 Task: Create a rule from the Routing list, Task moved to a section -> Set Priority in the project TrainForge , set the section as Done clear the priority.
Action: Mouse moved to (89, 516)
Screenshot: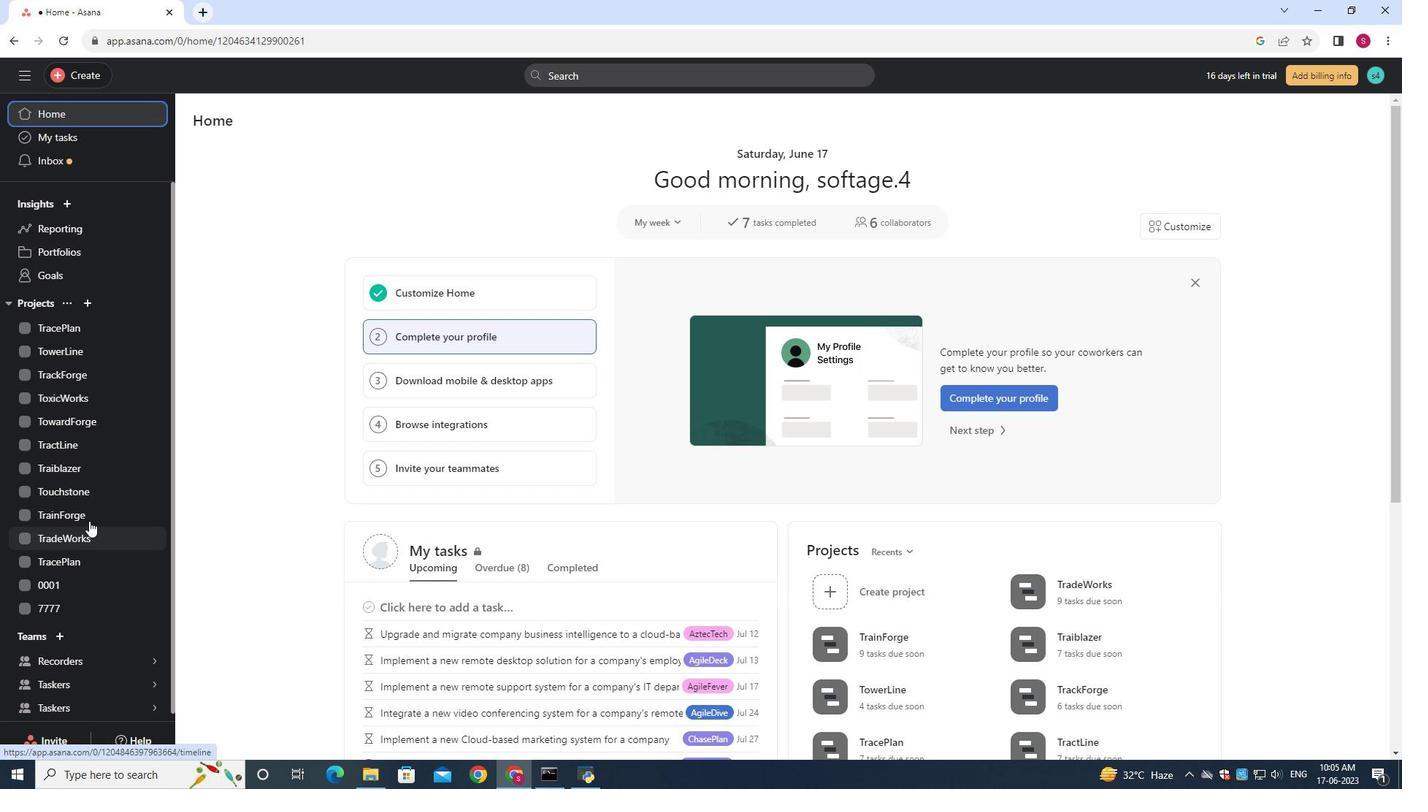 
Action: Mouse pressed left at (89, 516)
Screenshot: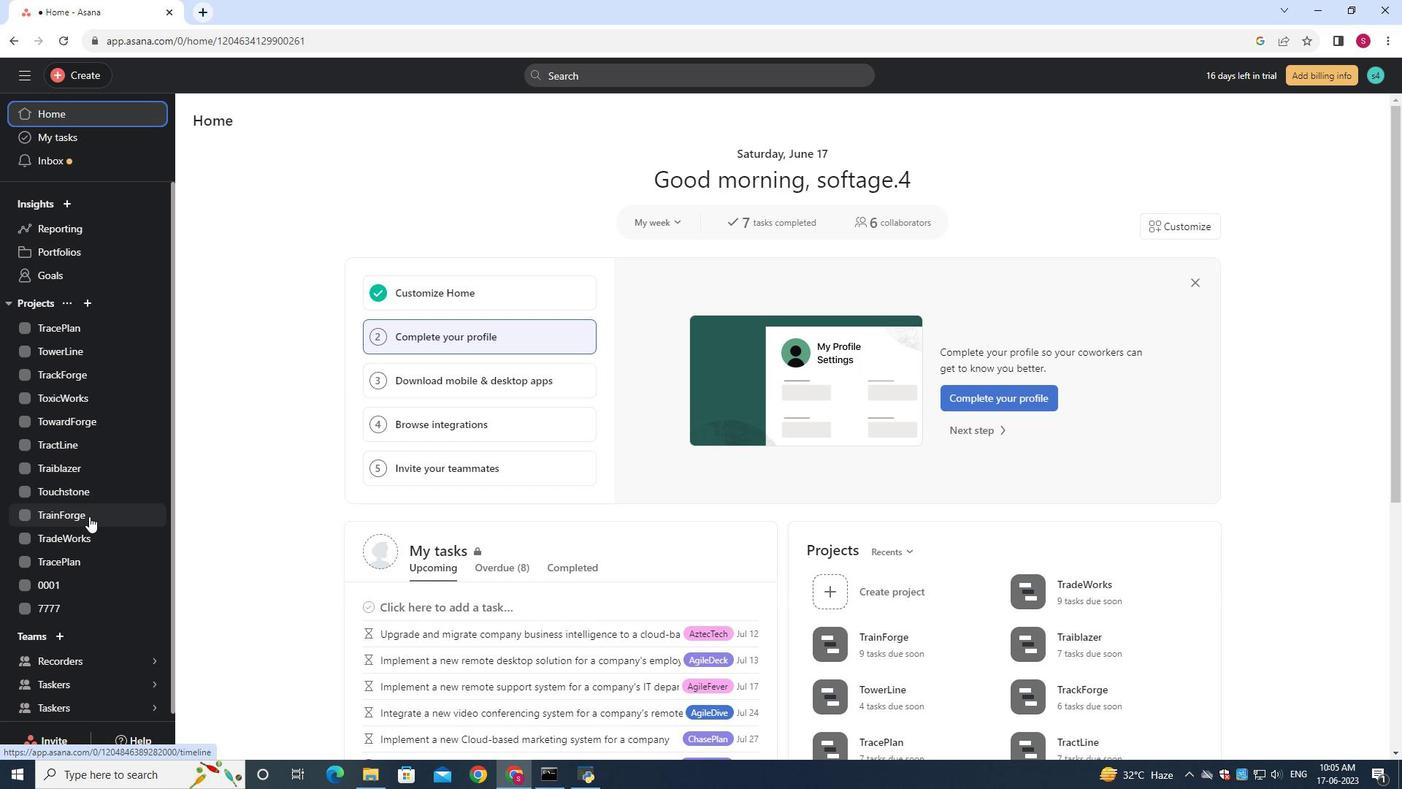 
Action: Mouse moved to (1340, 131)
Screenshot: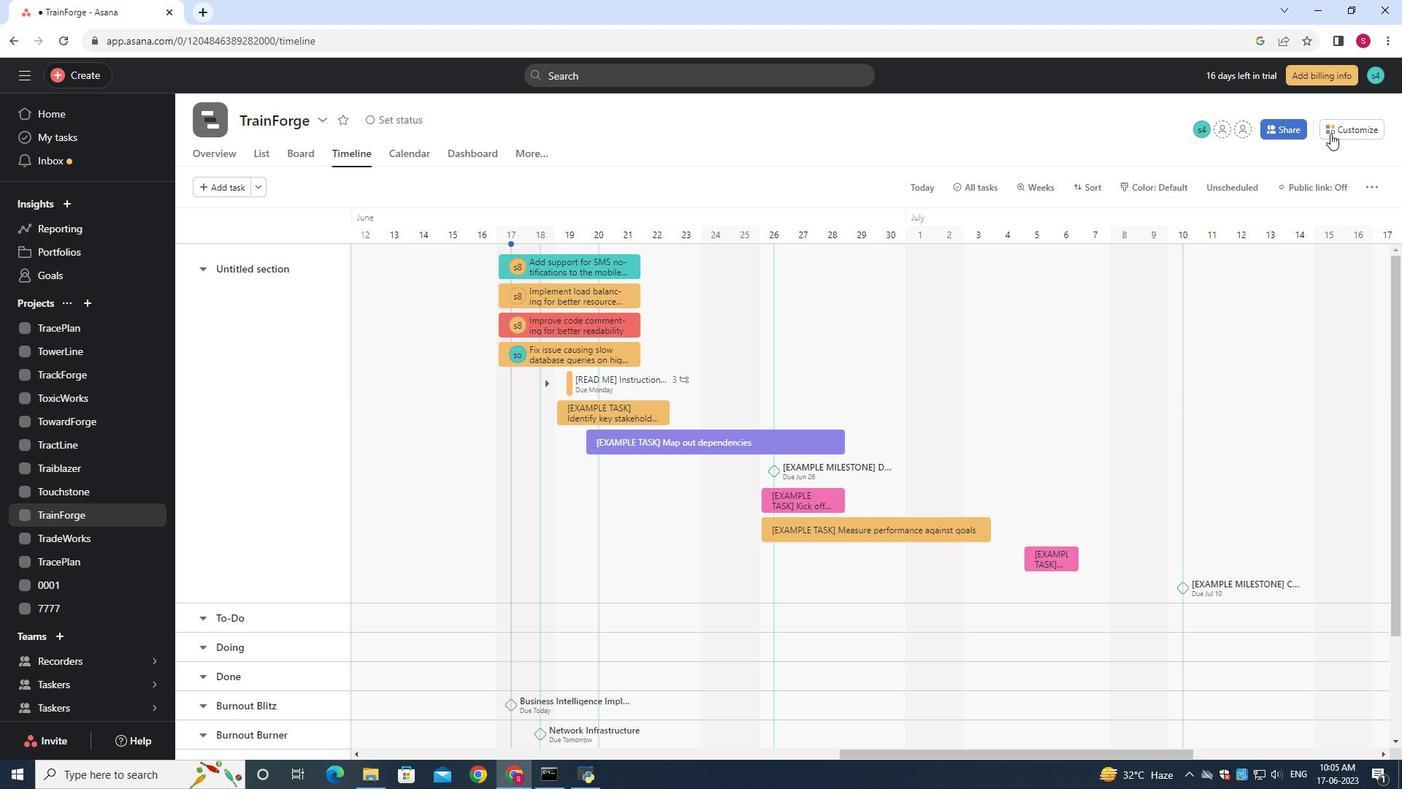 
Action: Mouse pressed left at (1340, 131)
Screenshot: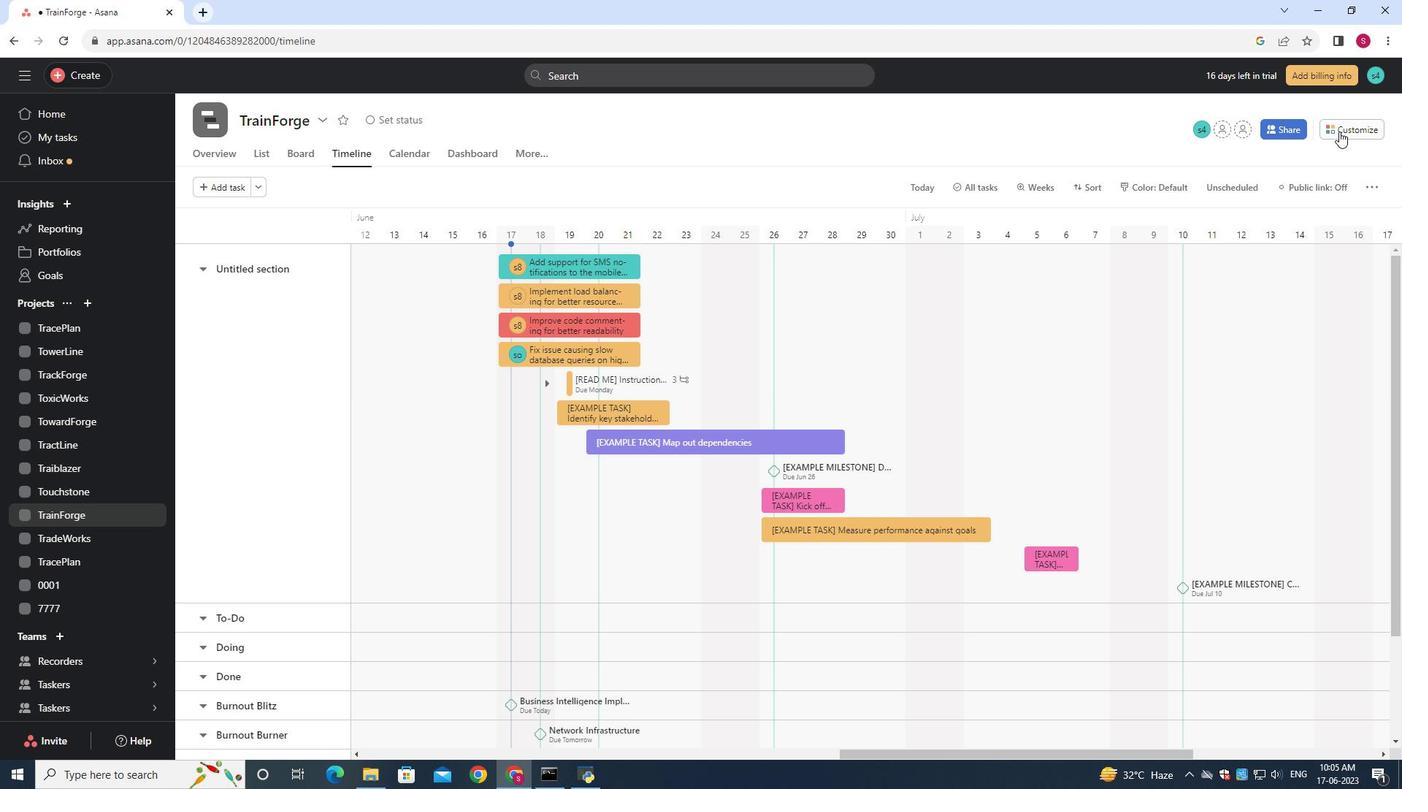 
Action: Mouse moved to (1082, 378)
Screenshot: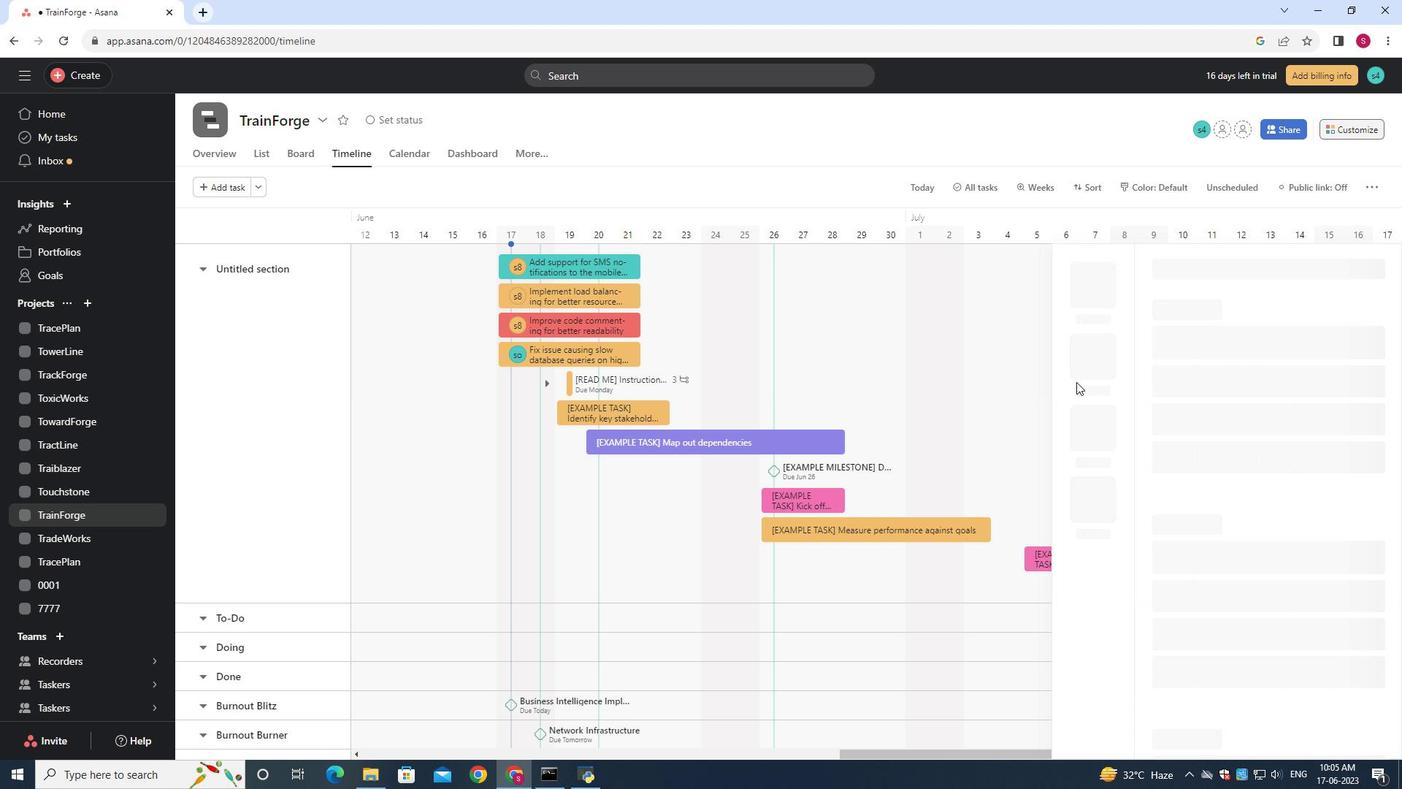 
Action: Mouse pressed left at (1082, 378)
Screenshot: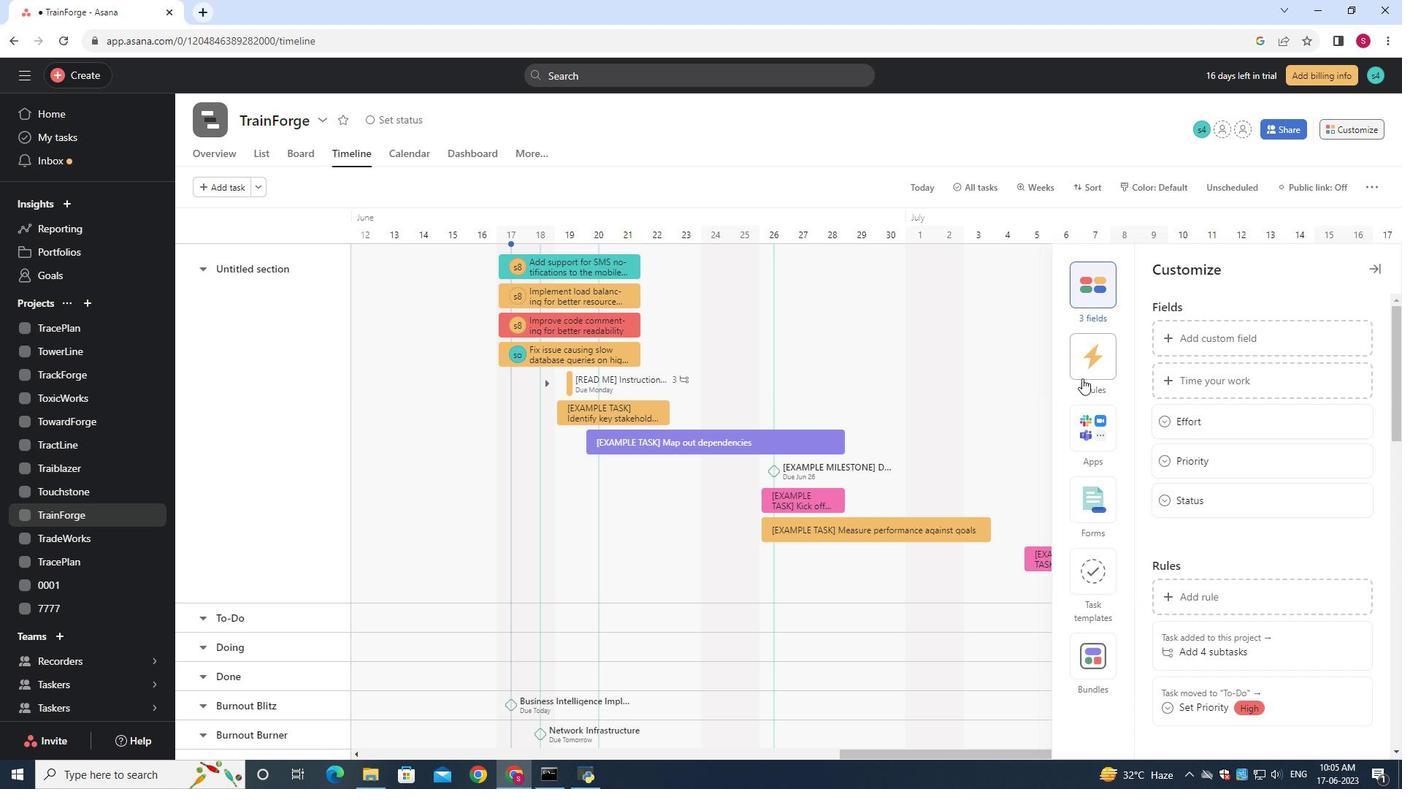 
Action: Mouse moved to (1212, 330)
Screenshot: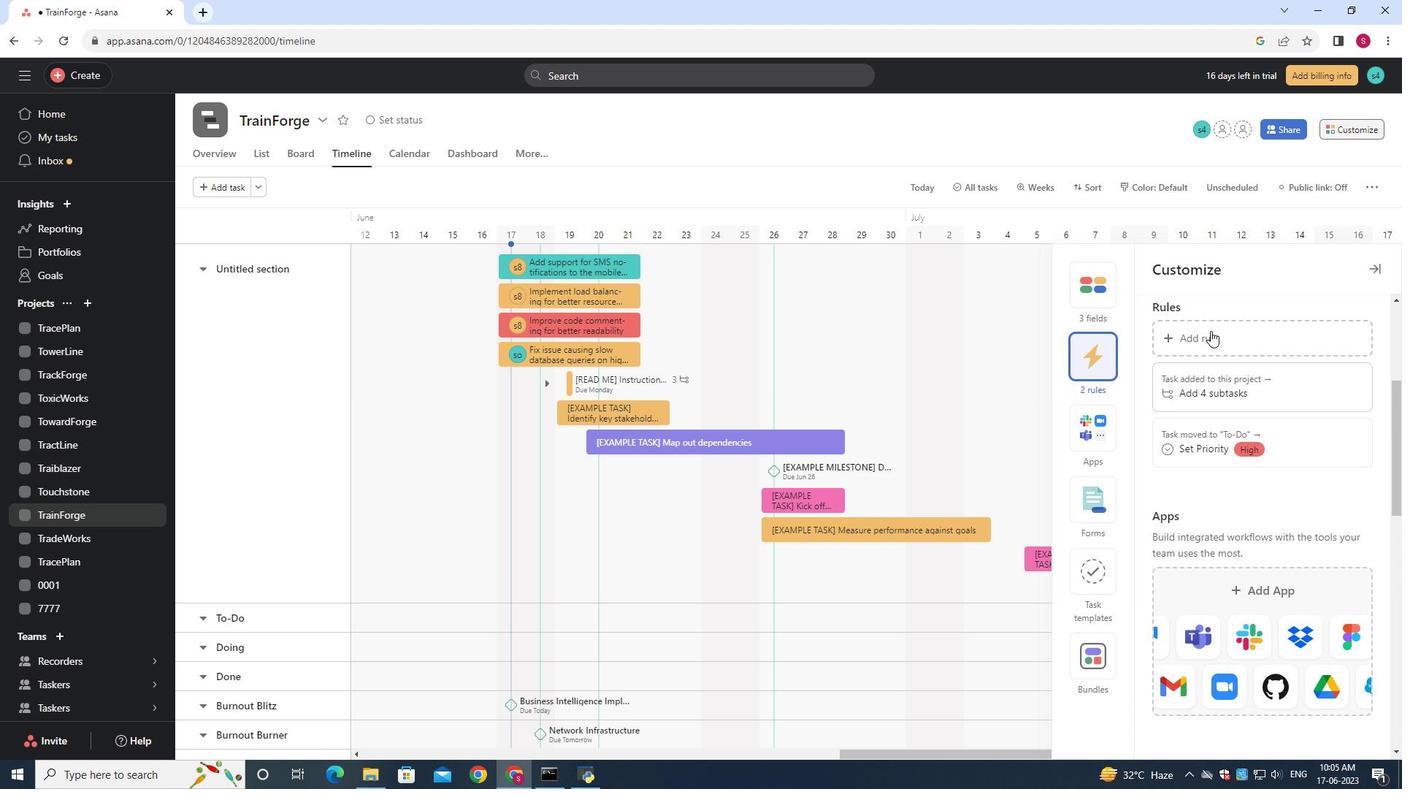 
Action: Mouse pressed left at (1212, 330)
Screenshot: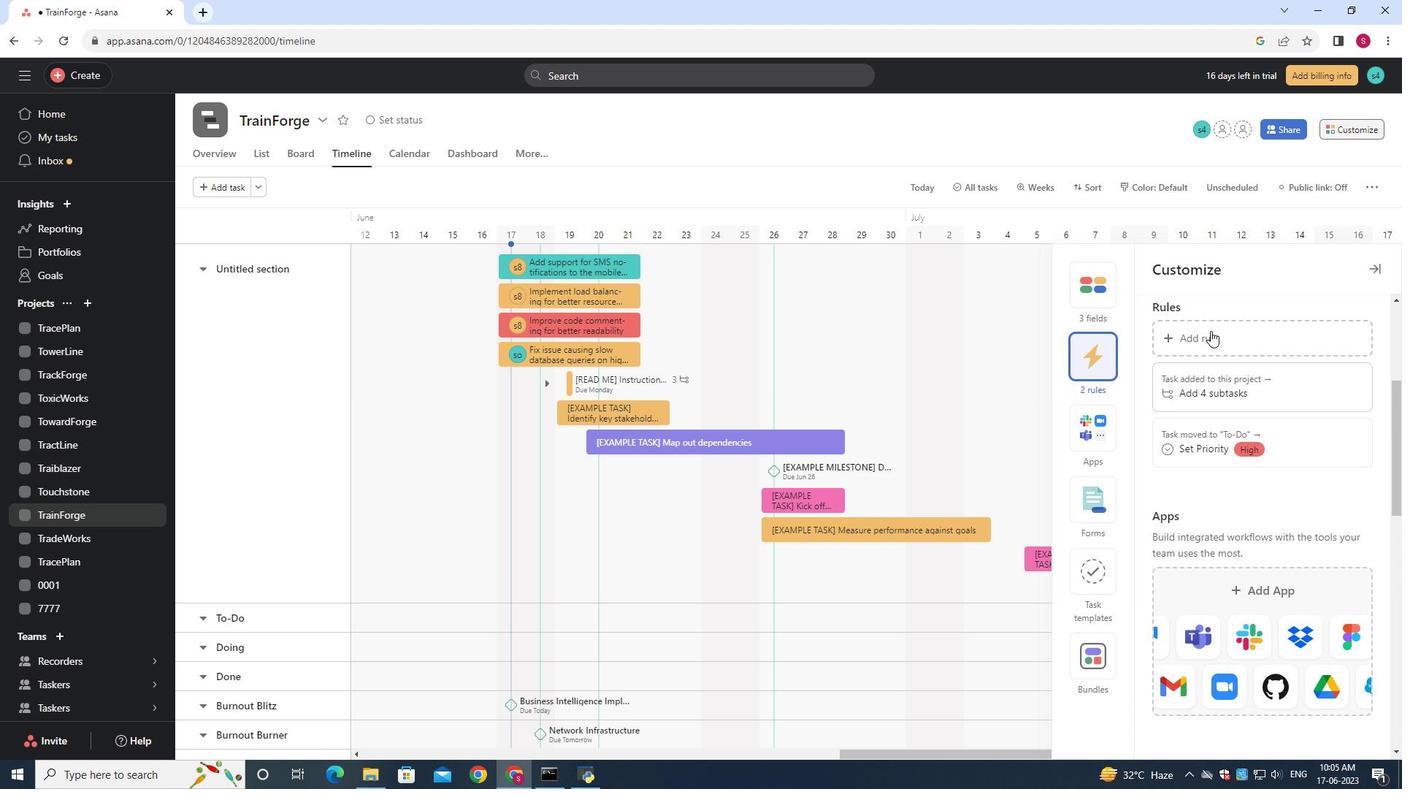 
Action: Mouse moved to (313, 207)
Screenshot: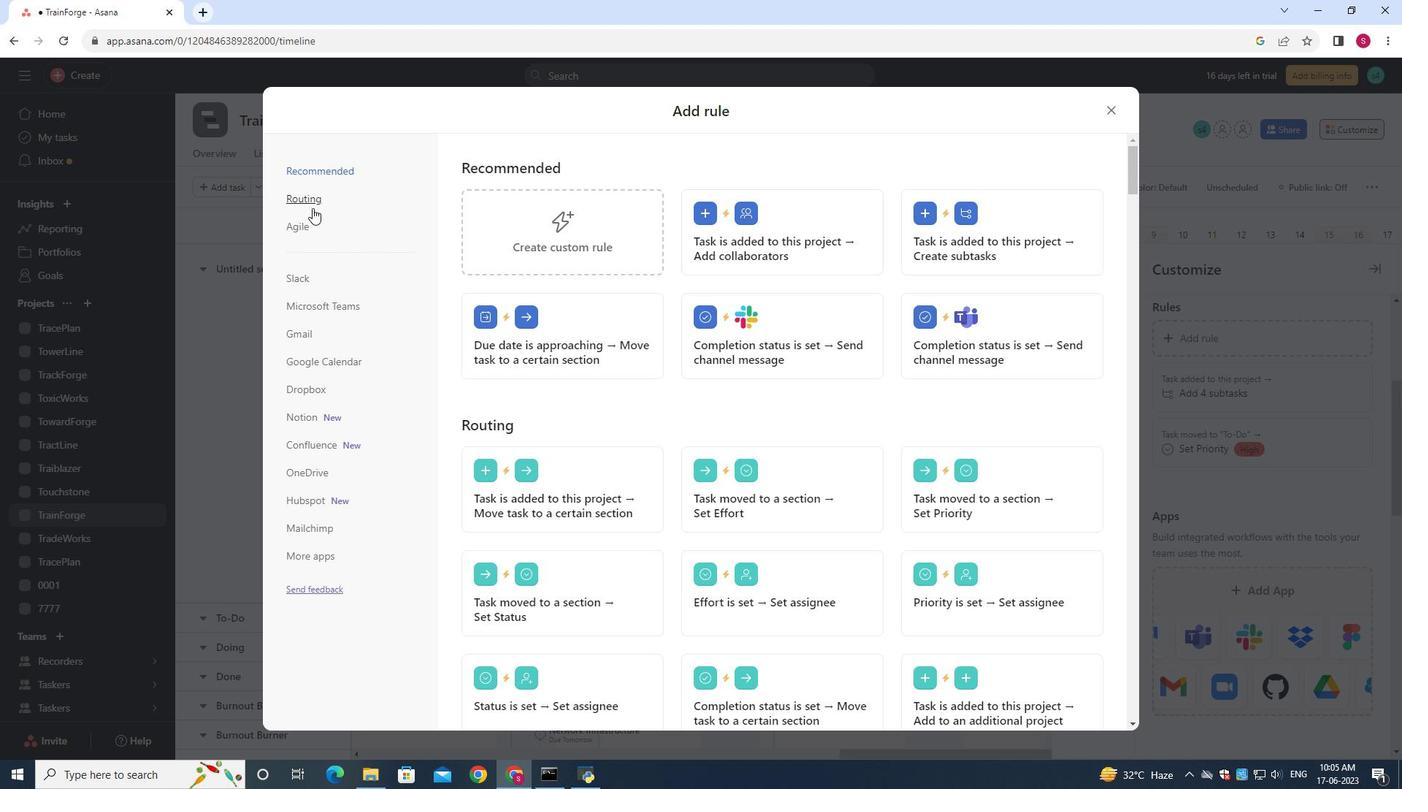 
Action: Mouse pressed left at (313, 207)
Screenshot: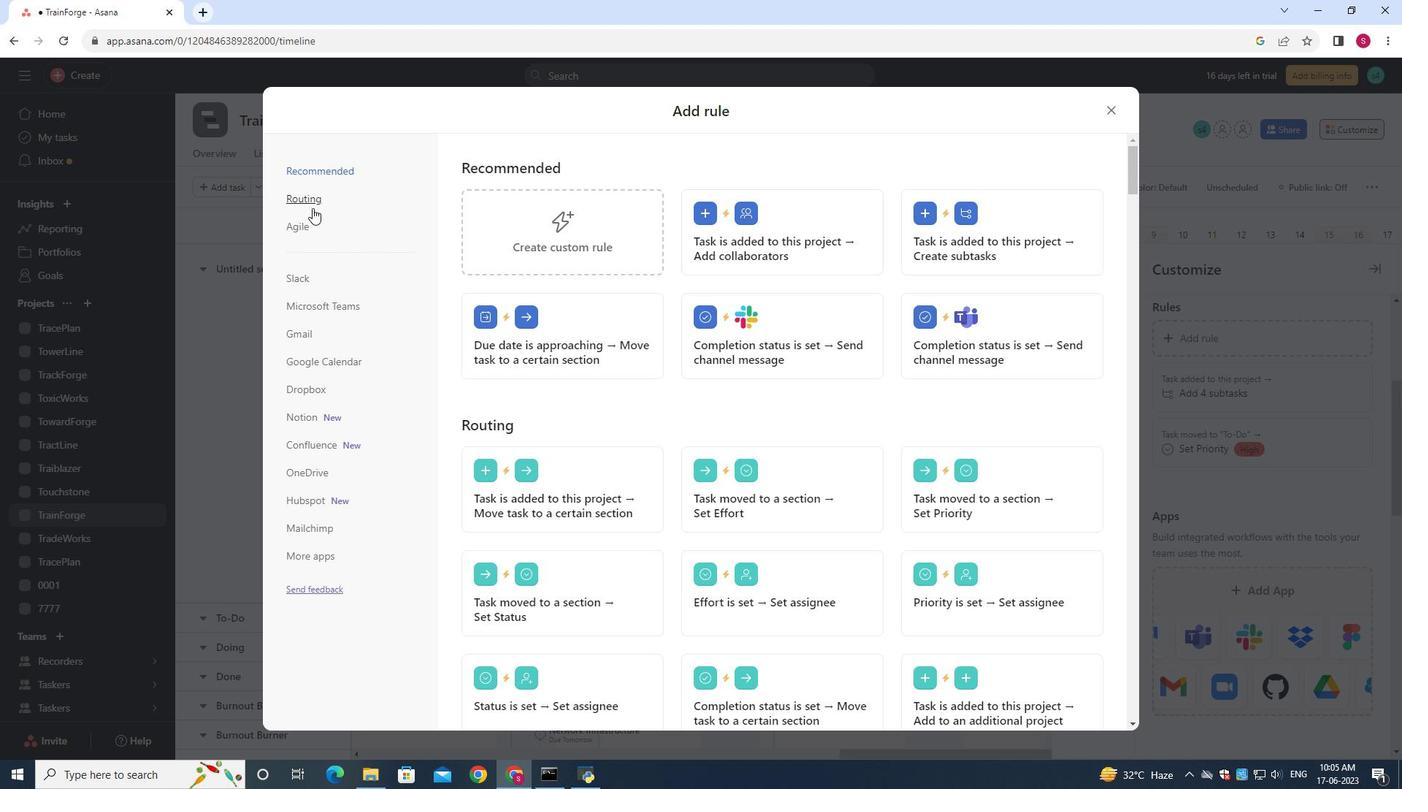 
Action: Mouse moved to (1000, 250)
Screenshot: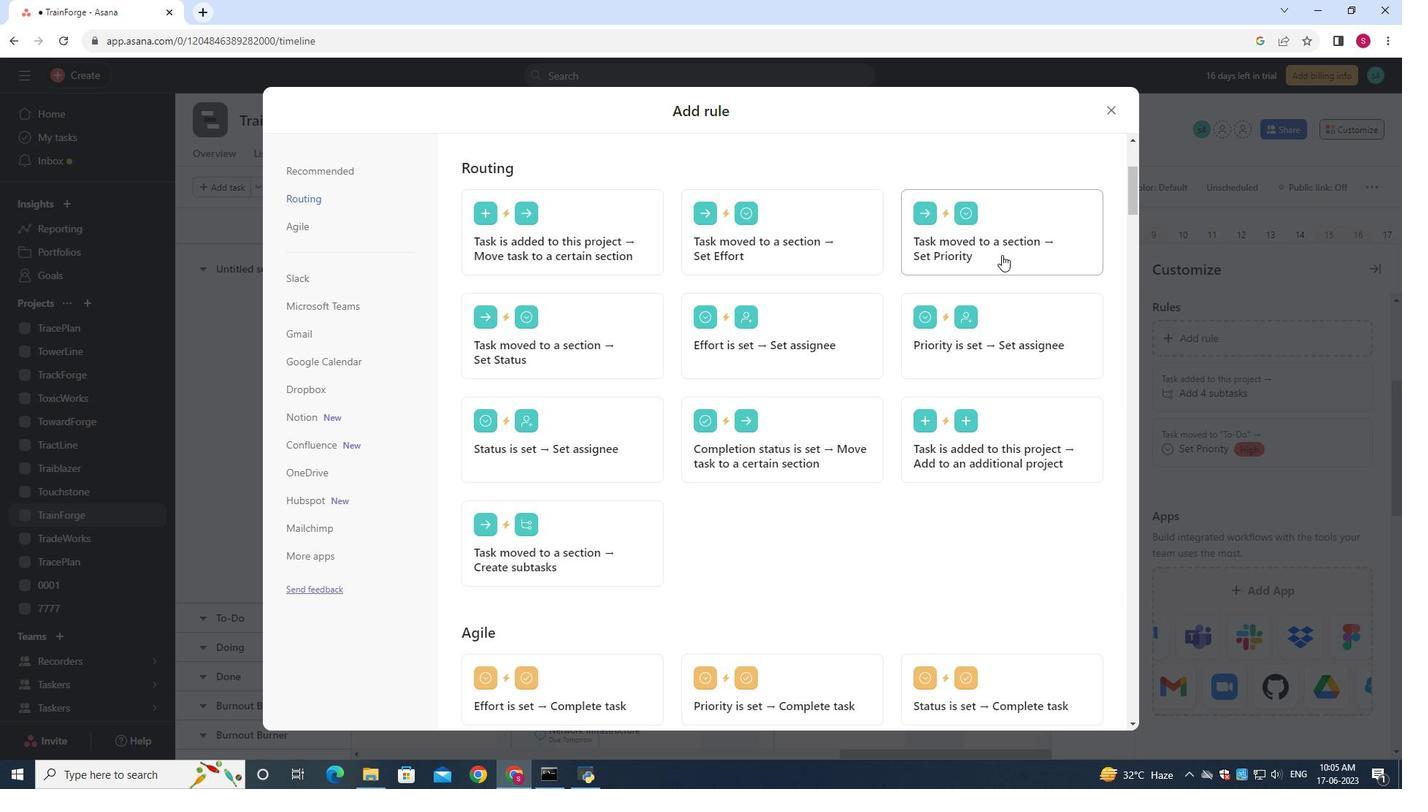 
Action: Mouse pressed left at (1000, 250)
Screenshot: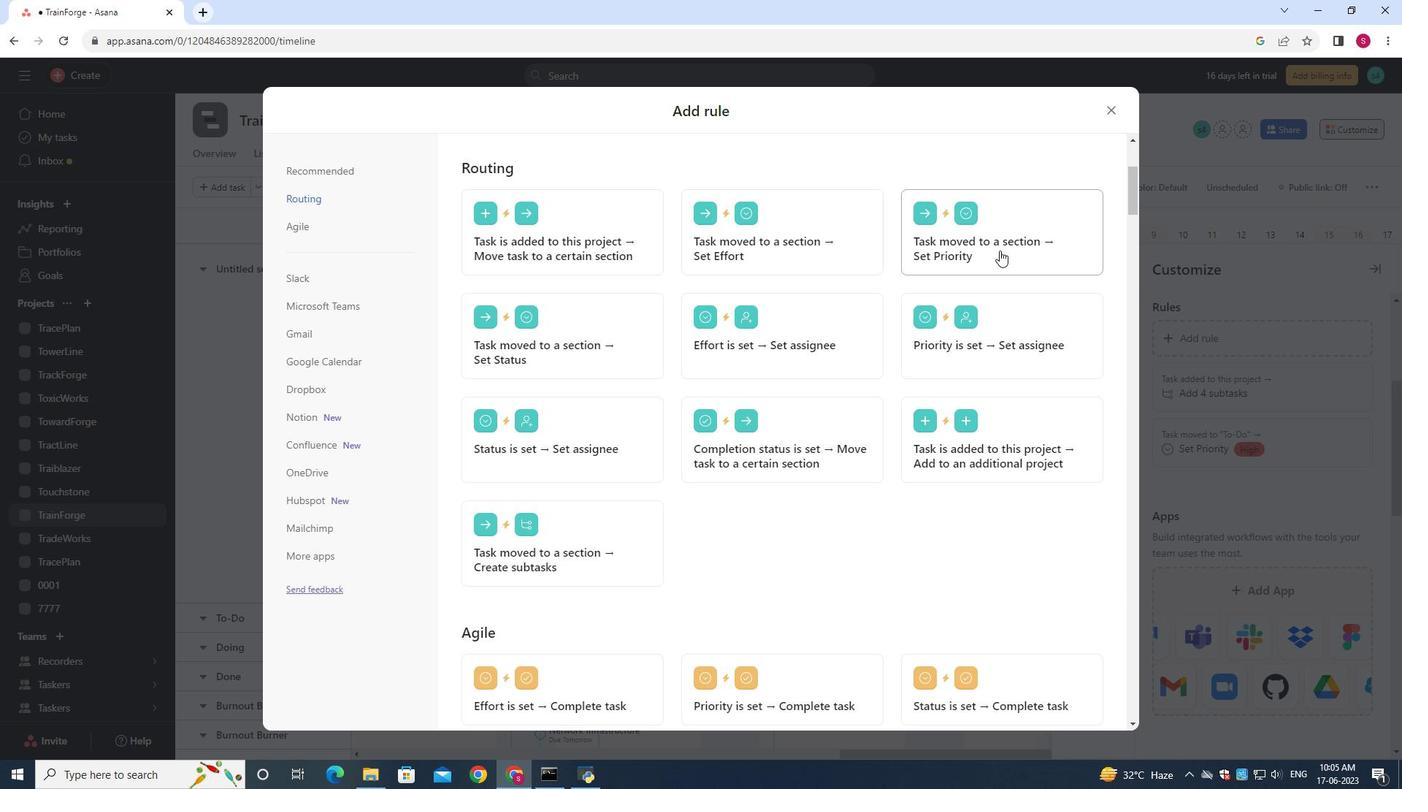 
Action: Mouse moved to (949, 257)
Screenshot: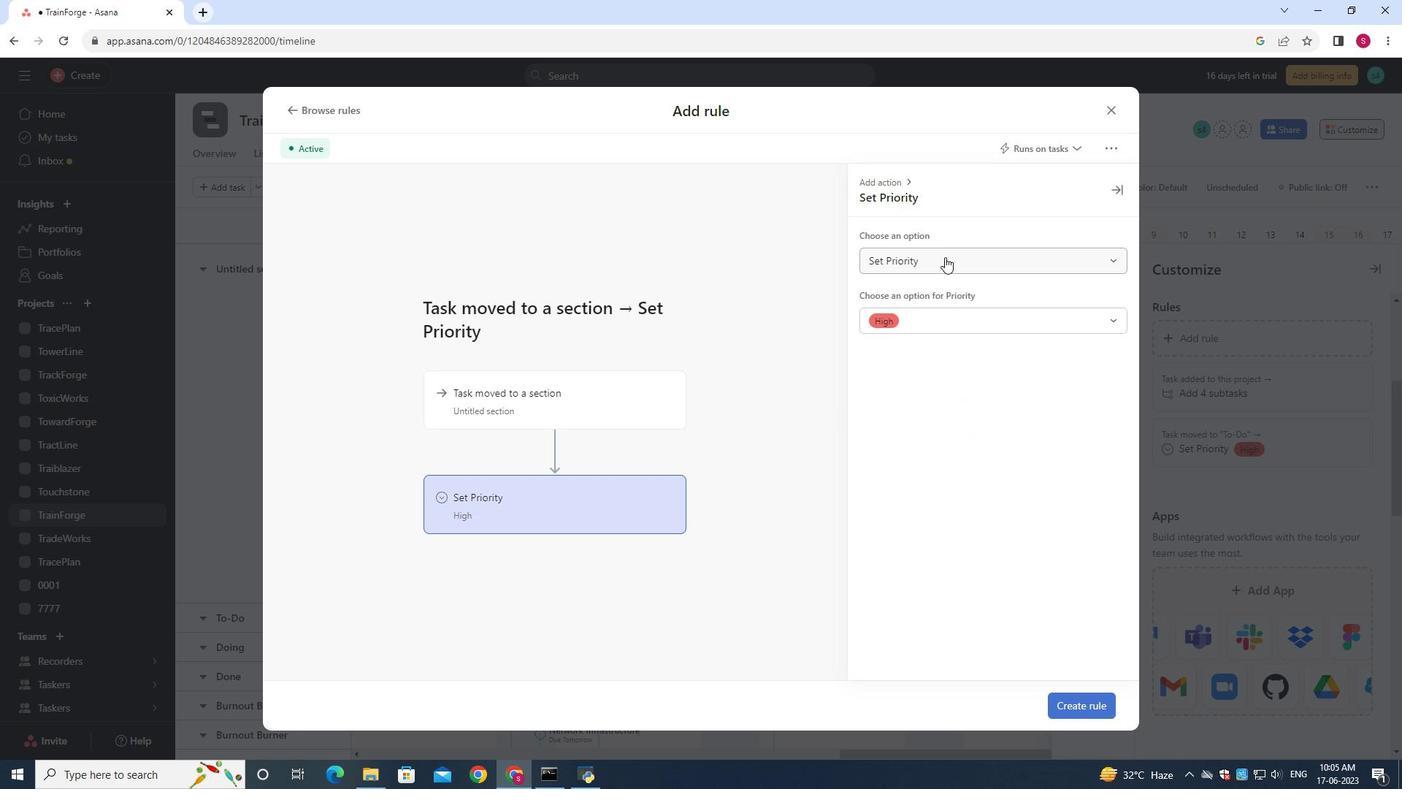 
Action: Mouse pressed left at (949, 257)
Screenshot: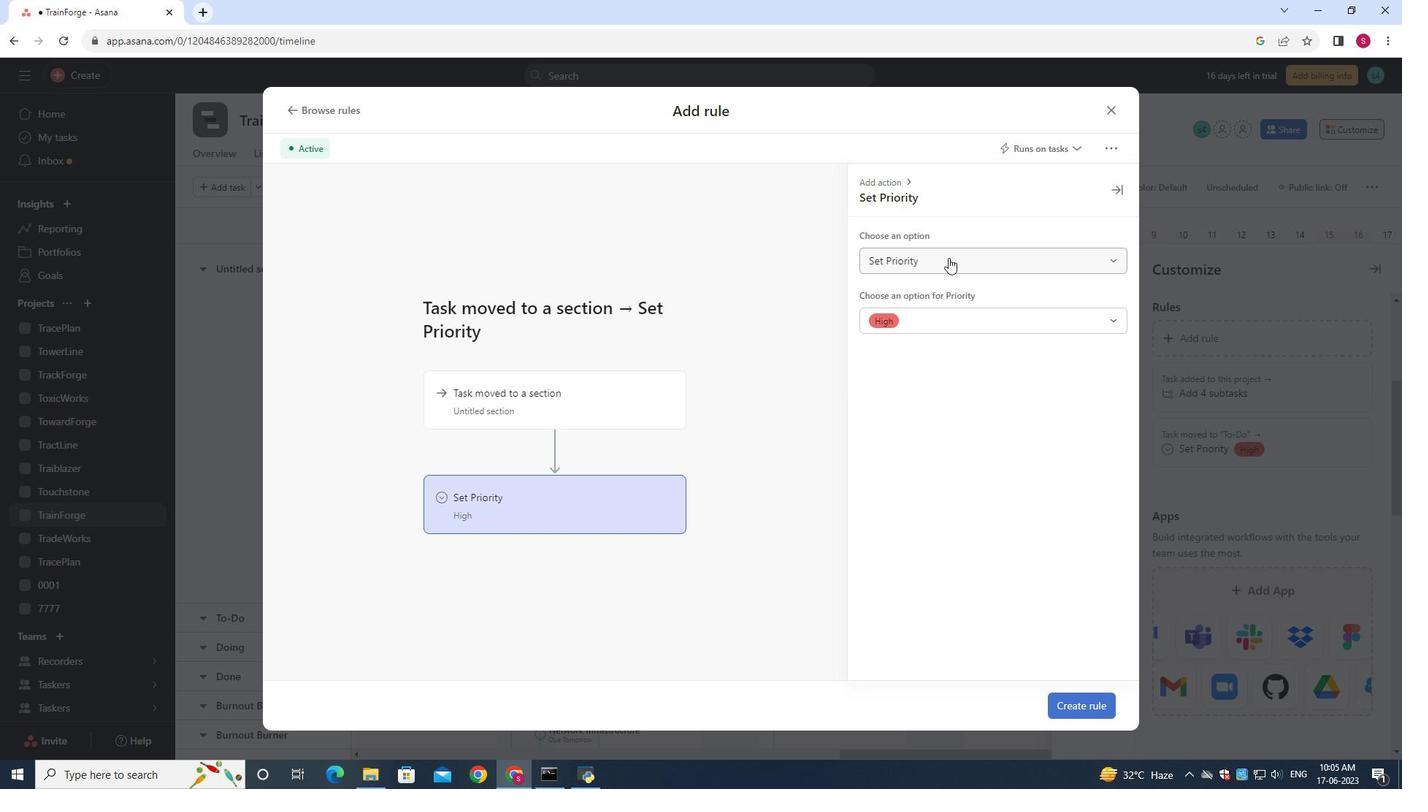 
Action: Mouse pressed left at (949, 257)
Screenshot: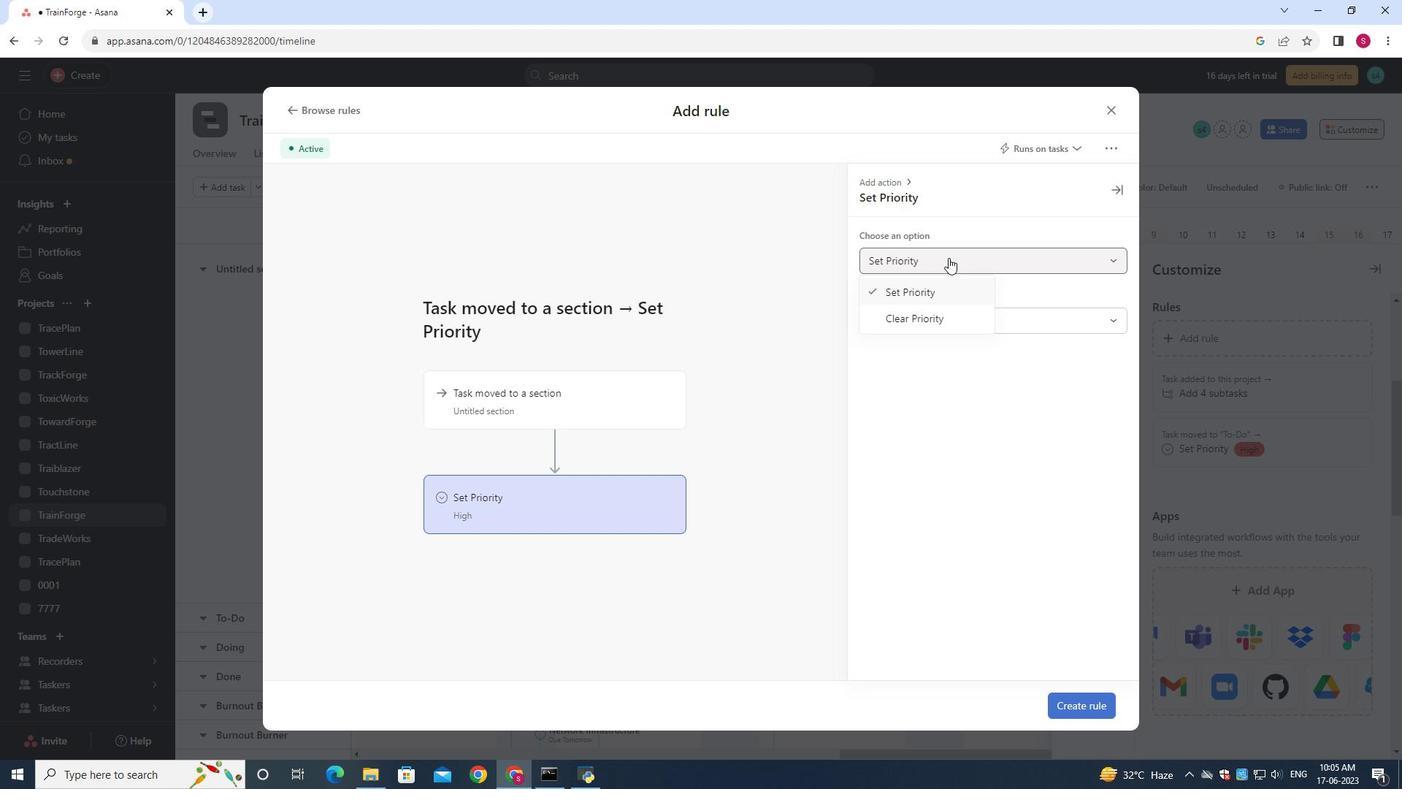 
Action: Mouse moved to (542, 414)
Screenshot: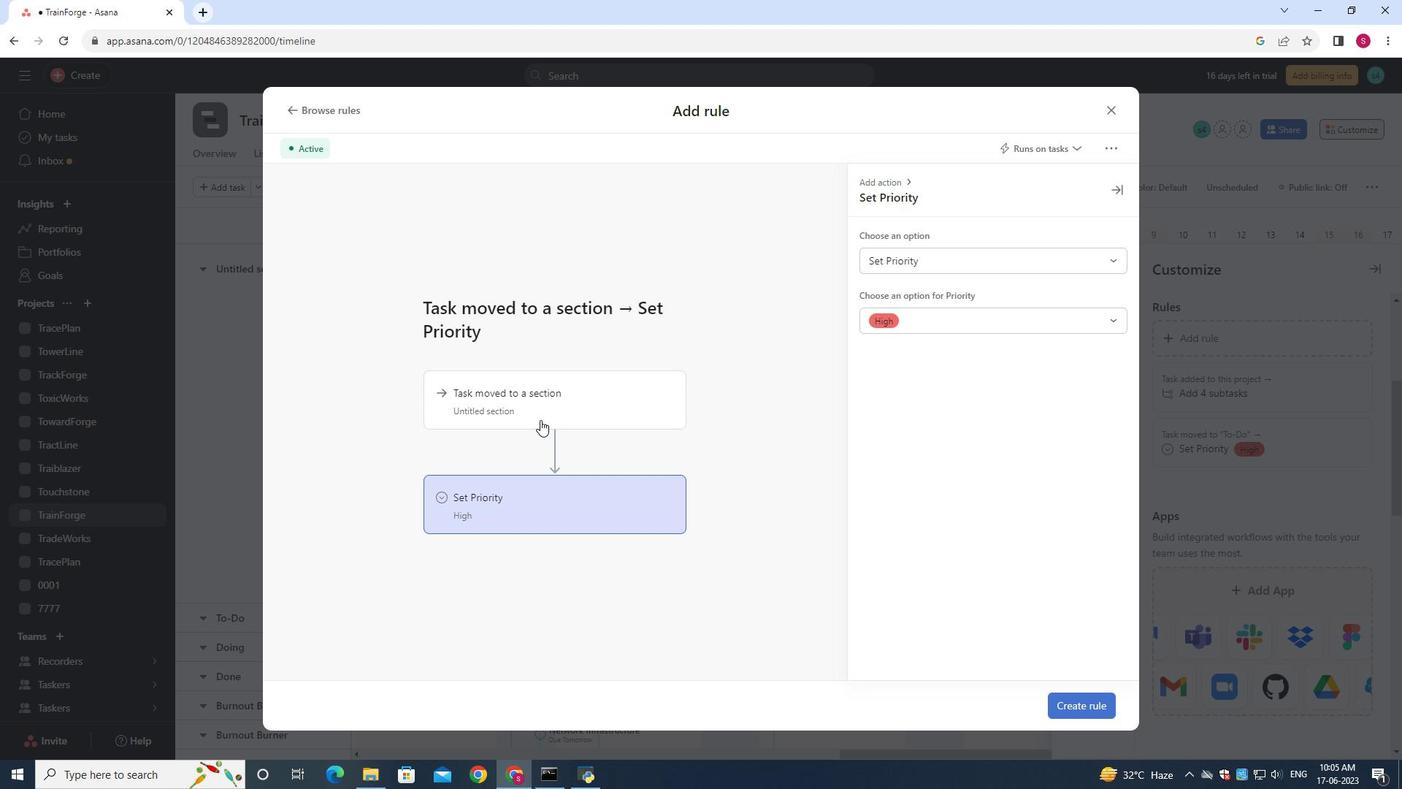 
Action: Mouse pressed left at (542, 414)
Screenshot: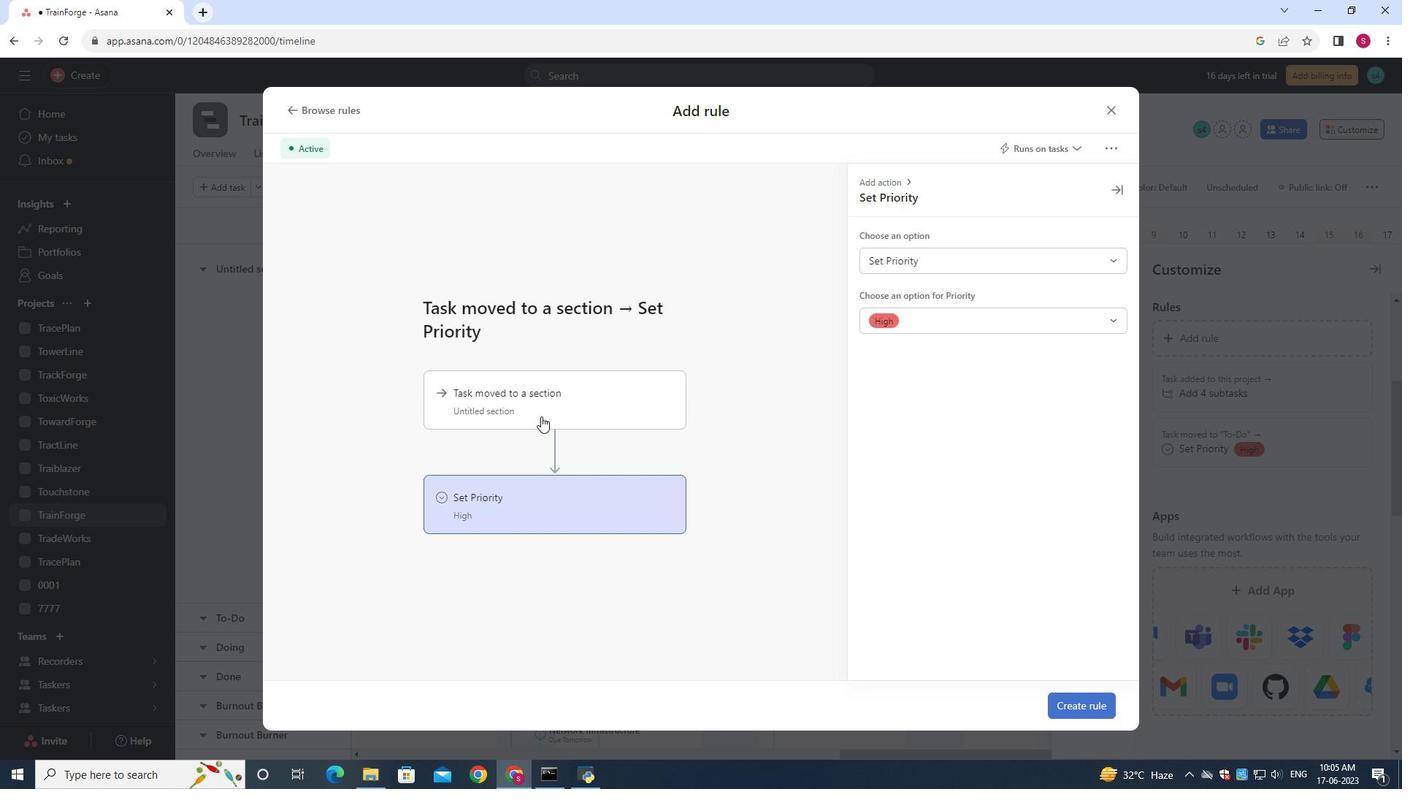 
Action: Mouse moved to (983, 259)
Screenshot: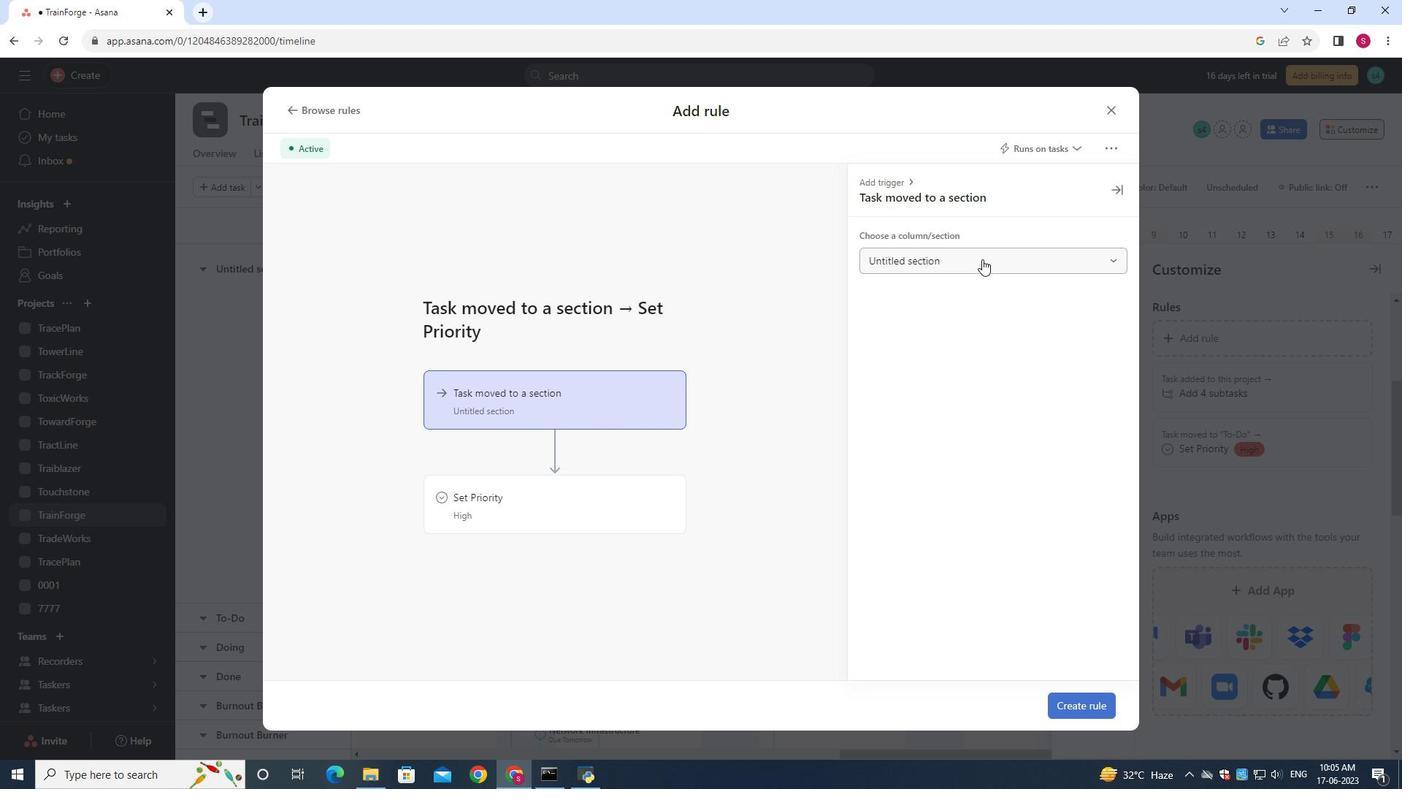 
Action: Mouse pressed left at (983, 259)
Screenshot: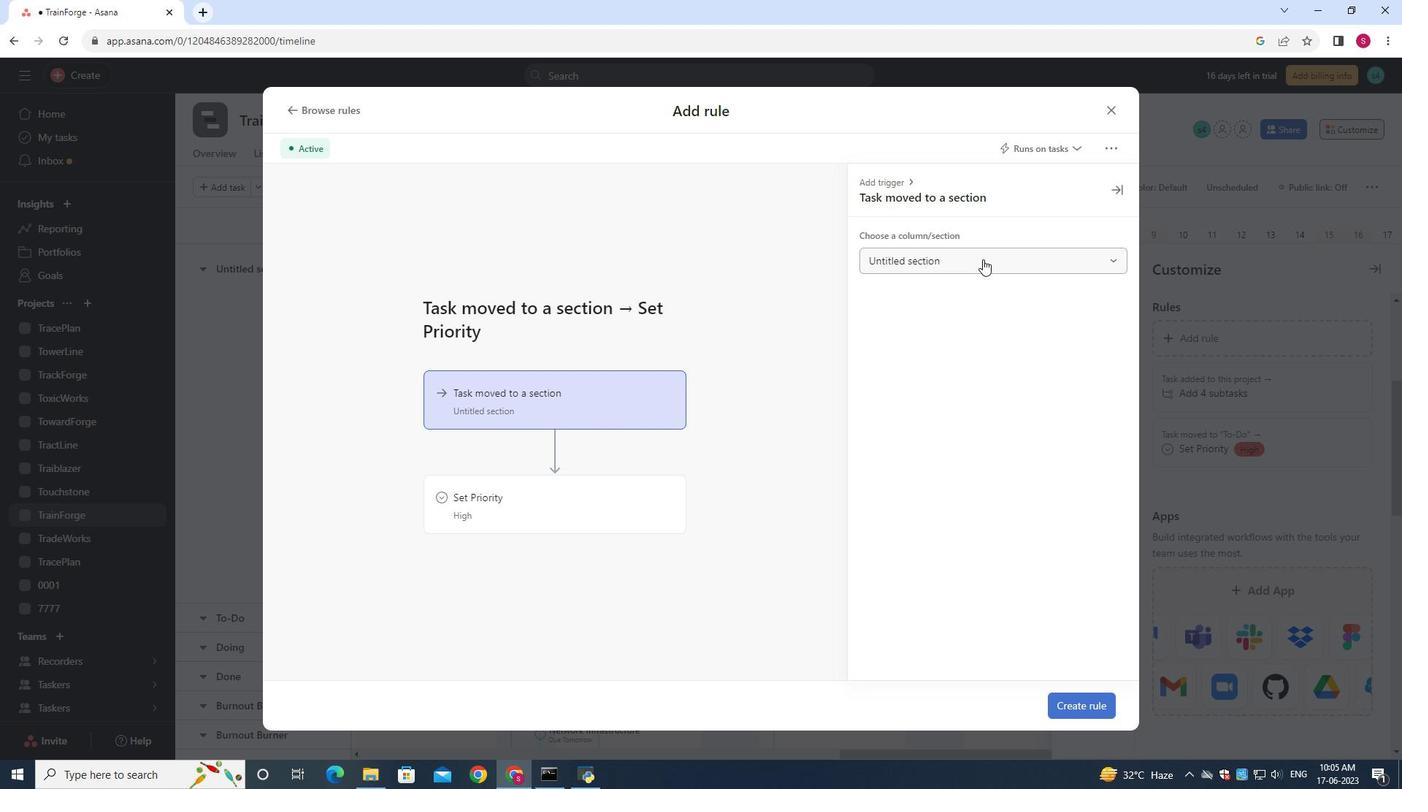 
Action: Mouse moved to (920, 370)
Screenshot: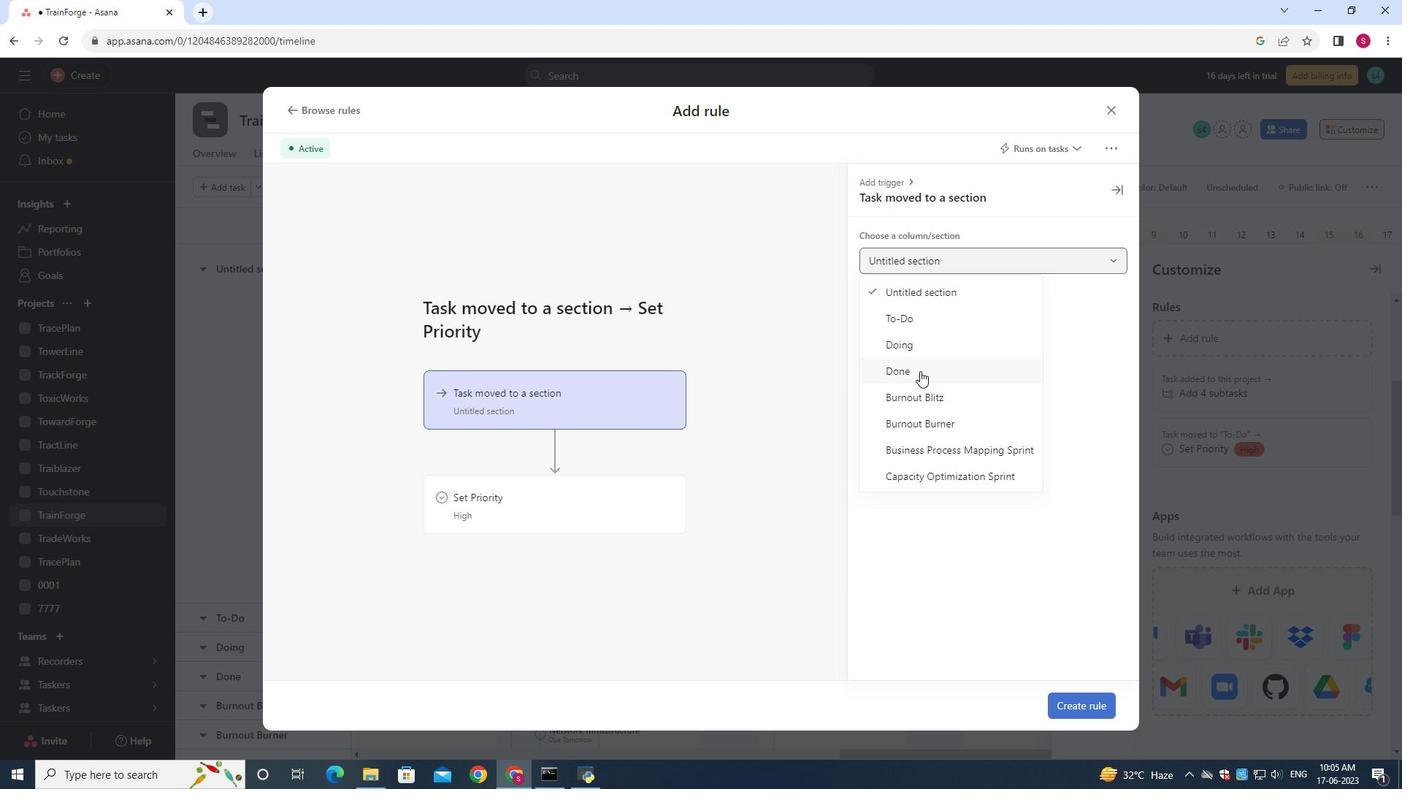 
Action: Mouse pressed left at (920, 370)
Screenshot: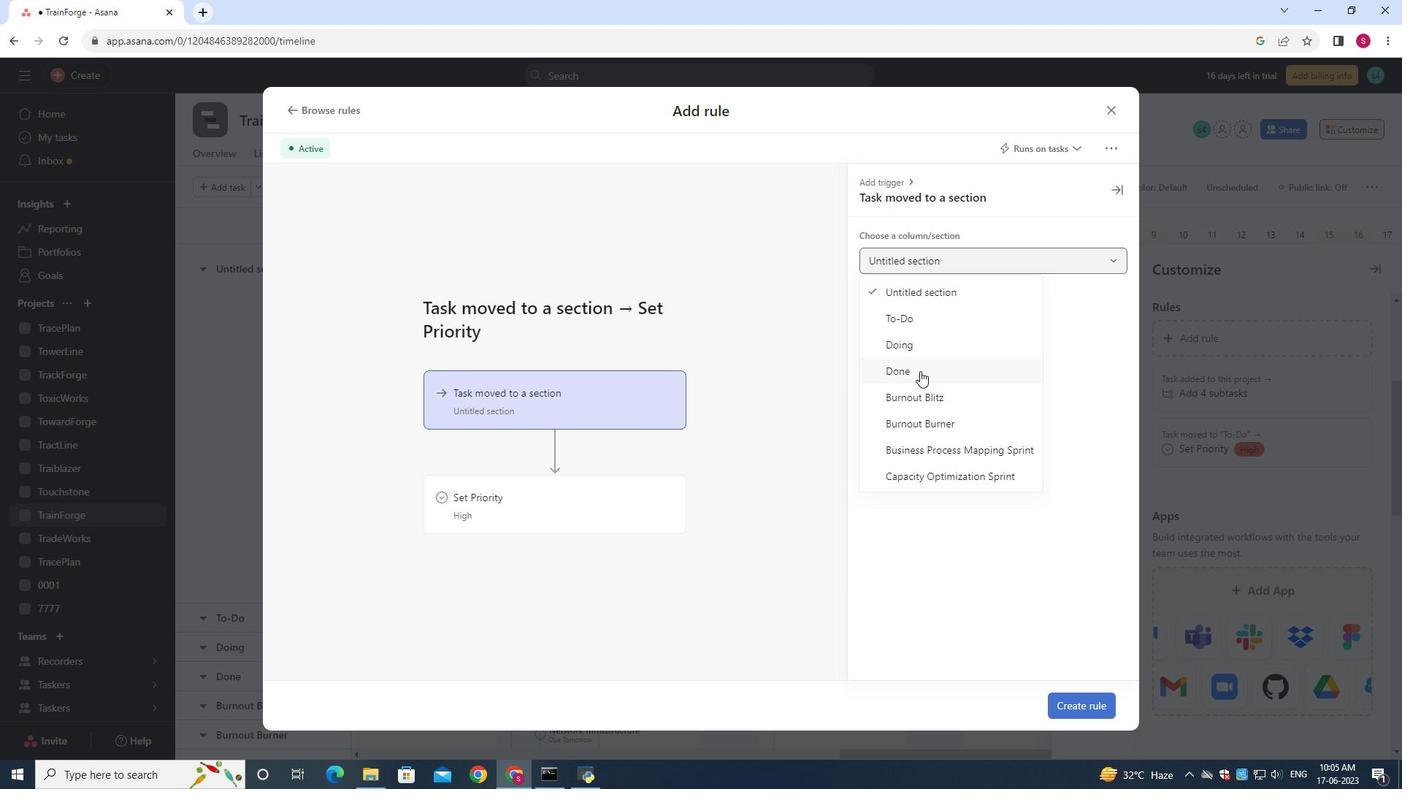 
Action: Mouse moved to (535, 499)
Screenshot: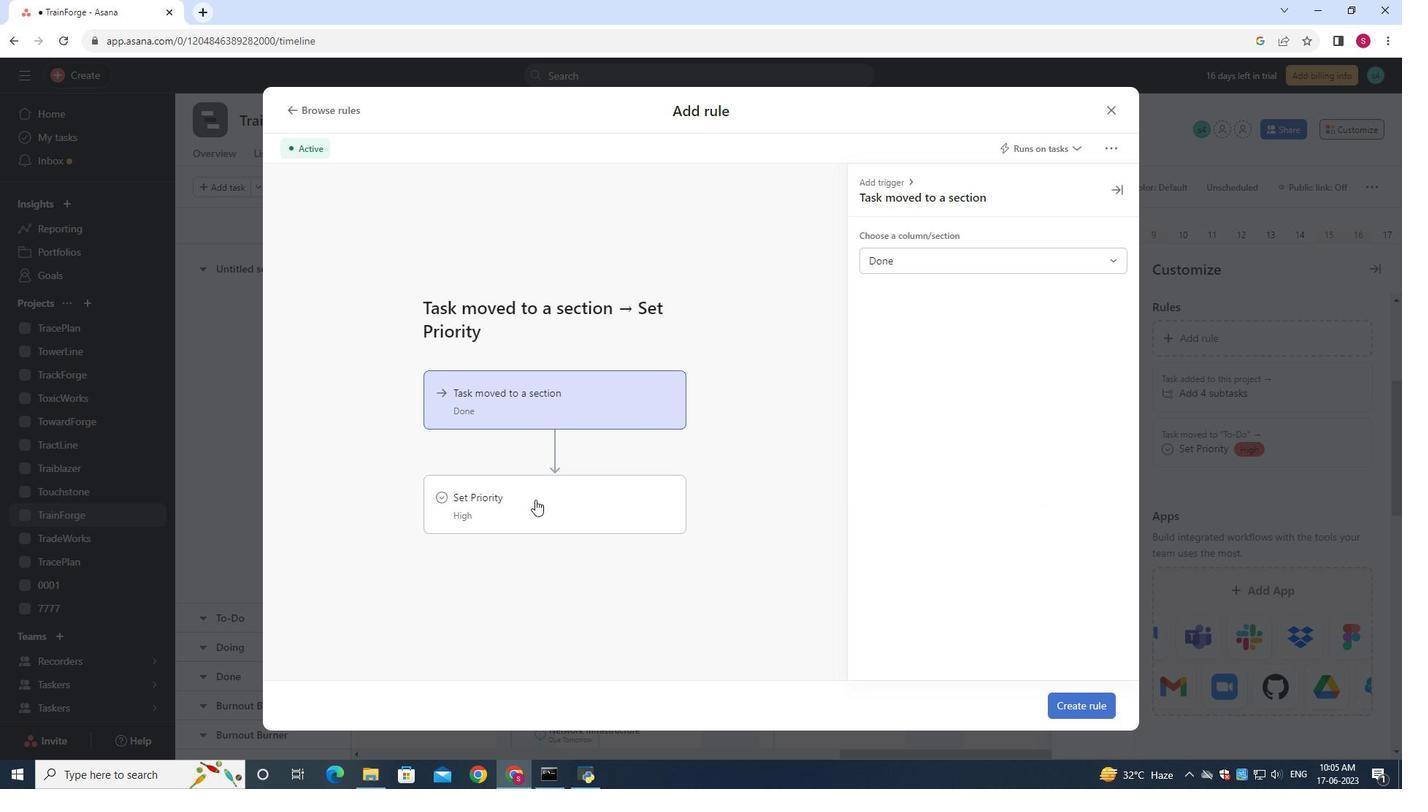 
Action: Mouse pressed left at (535, 499)
Screenshot: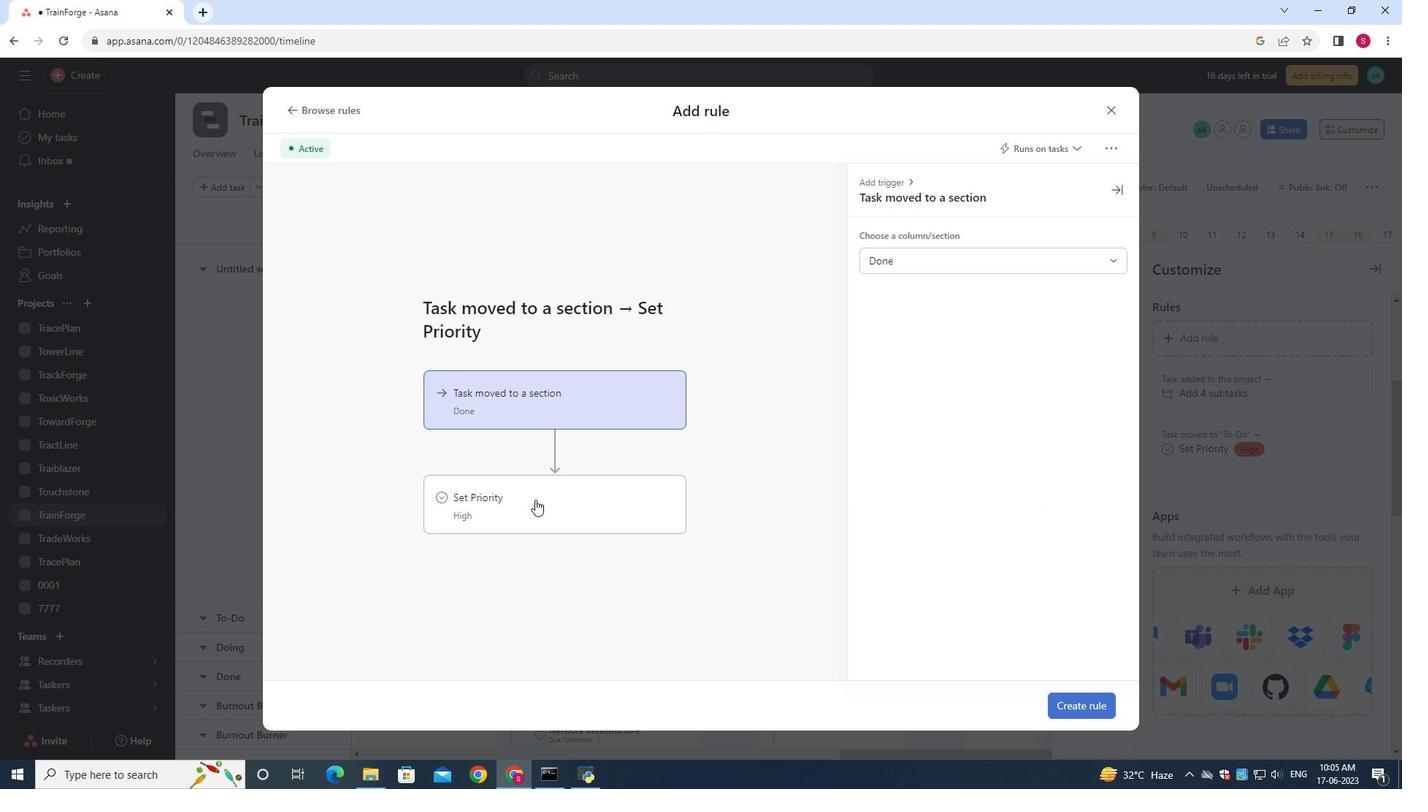 
Action: Mouse moved to (552, 404)
Screenshot: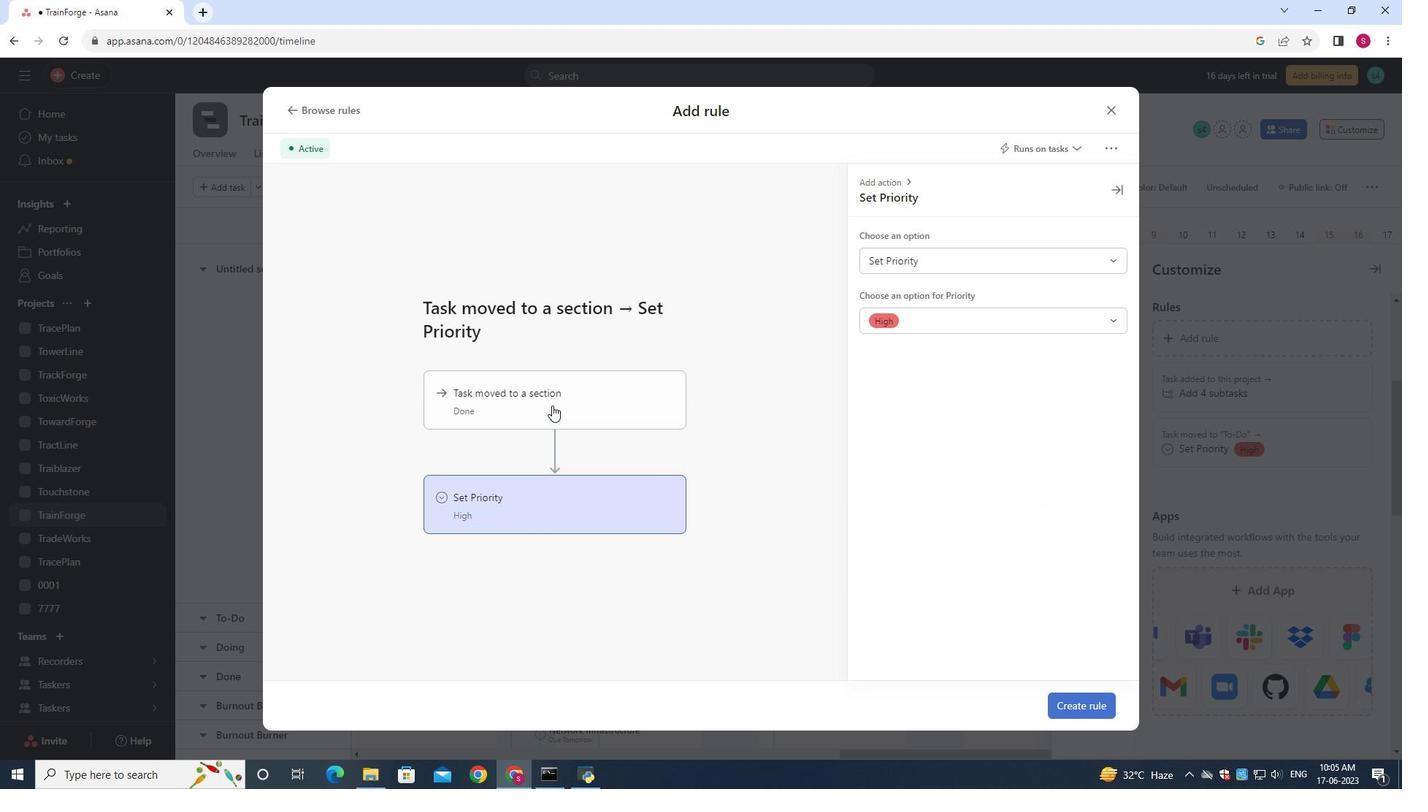 
Action: Mouse pressed left at (552, 404)
Screenshot: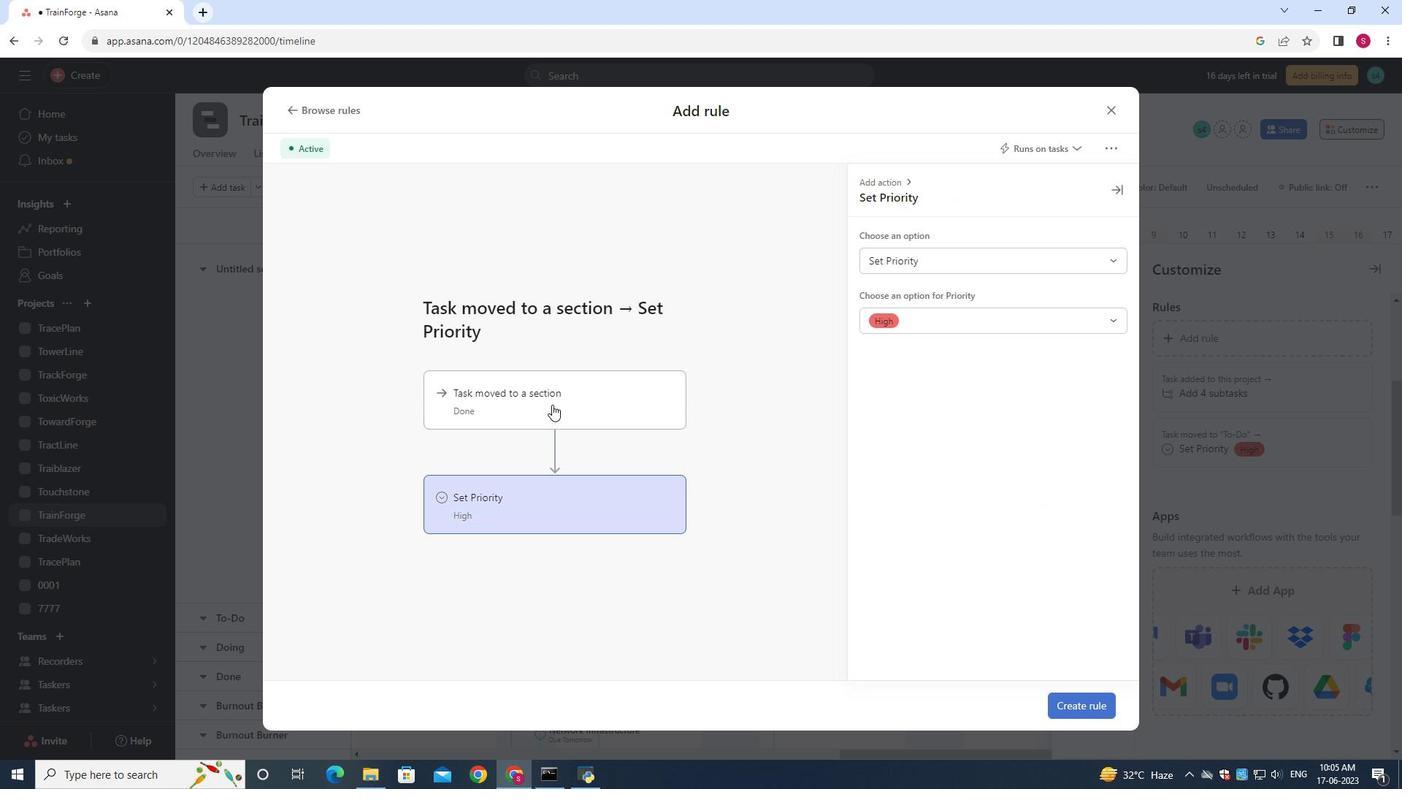 
Action: Mouse moved to (541, 496)
Screenshot: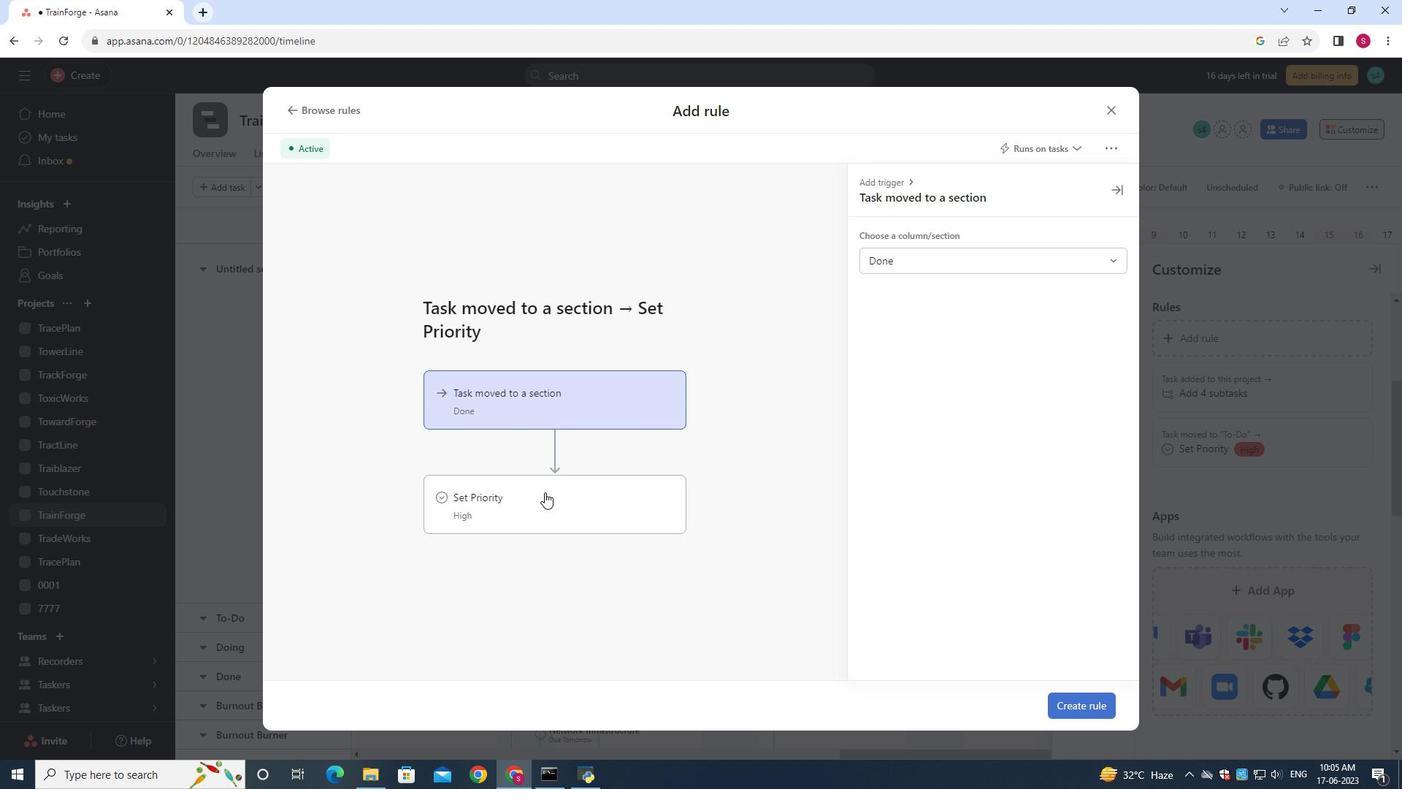 
Action: Mouse pressed left at (541, 496)
Screenshot: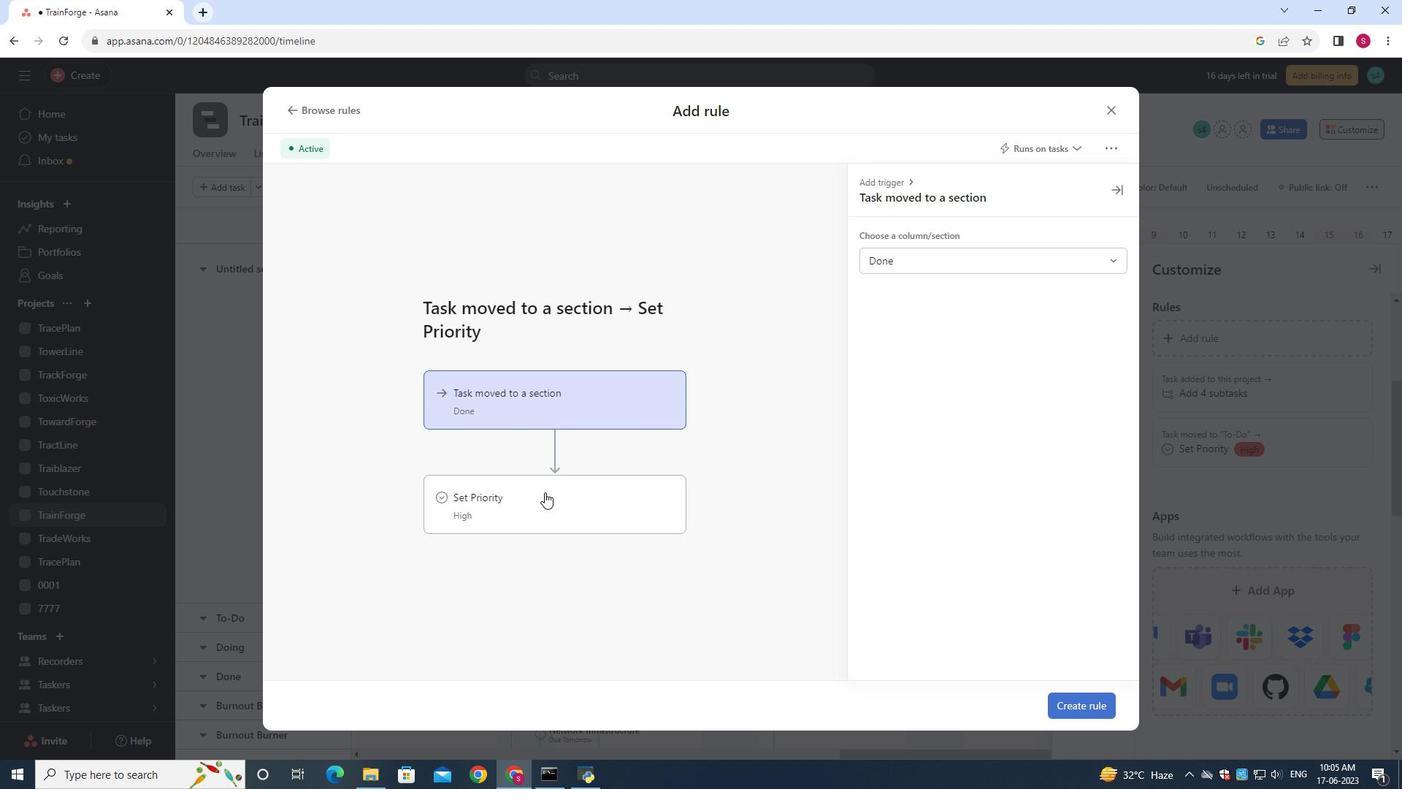 
Action: Mouse moved to (984, 265)
Screenshot: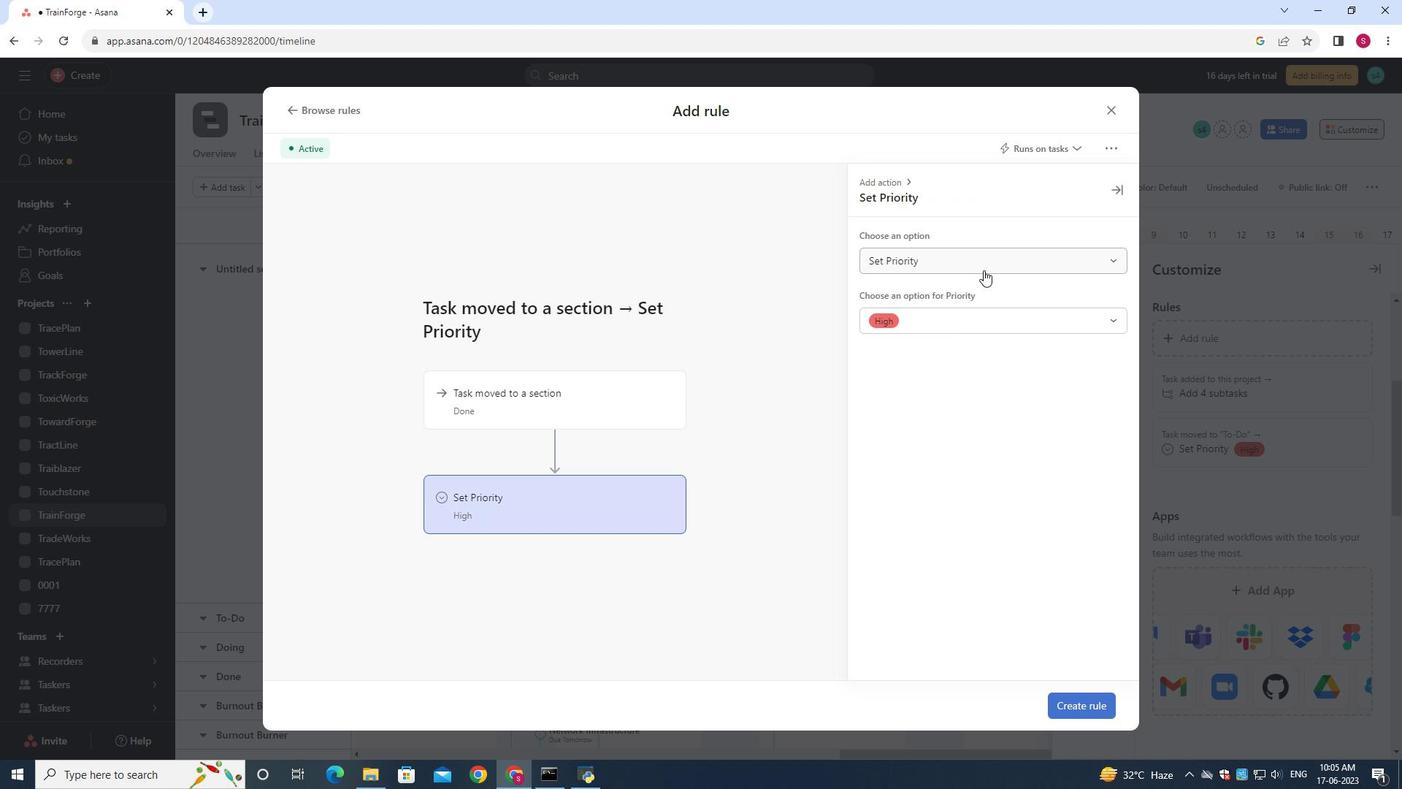 
Action: Mouse pressed left at (984, 265)
Screenshot: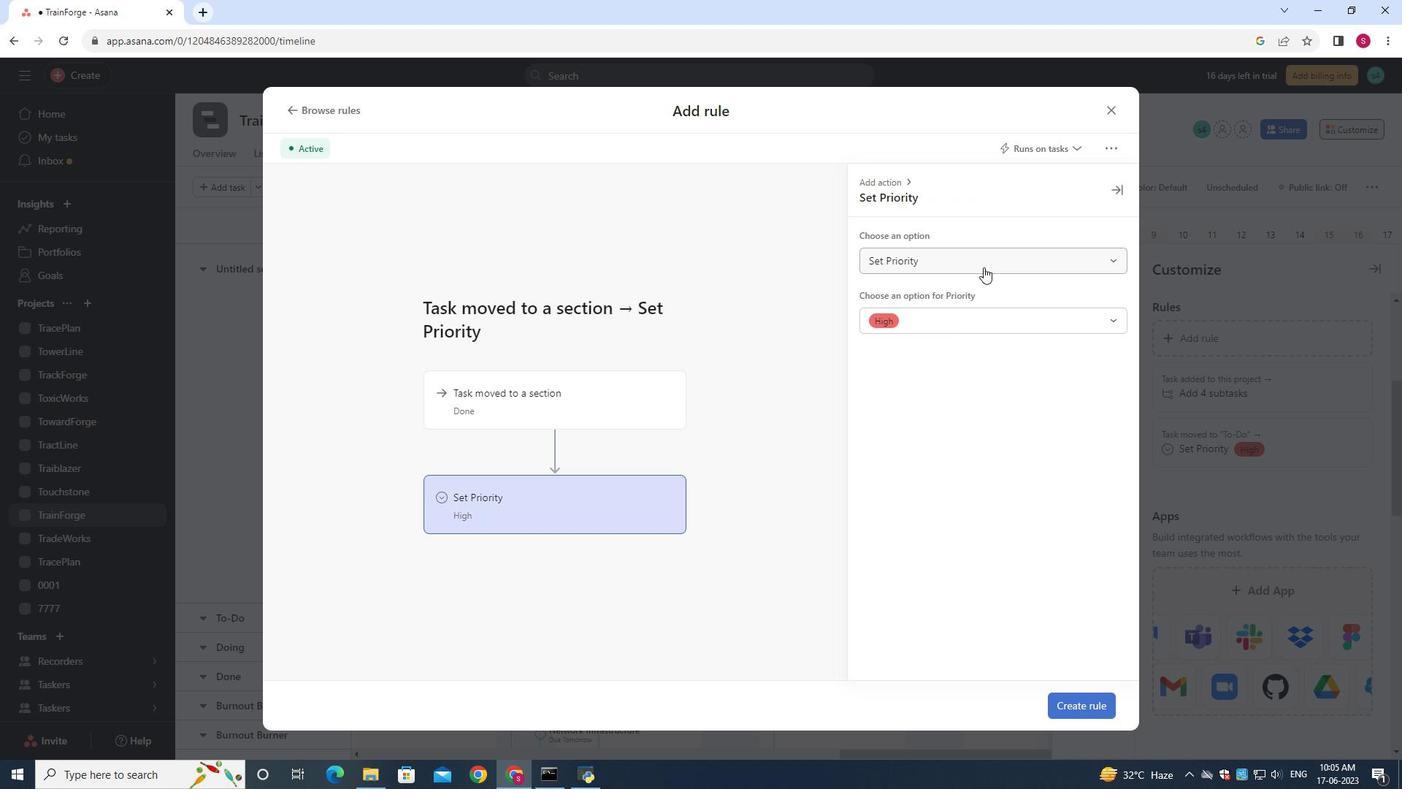 
Action: Mouse moved to (950, 311)
Screenshot: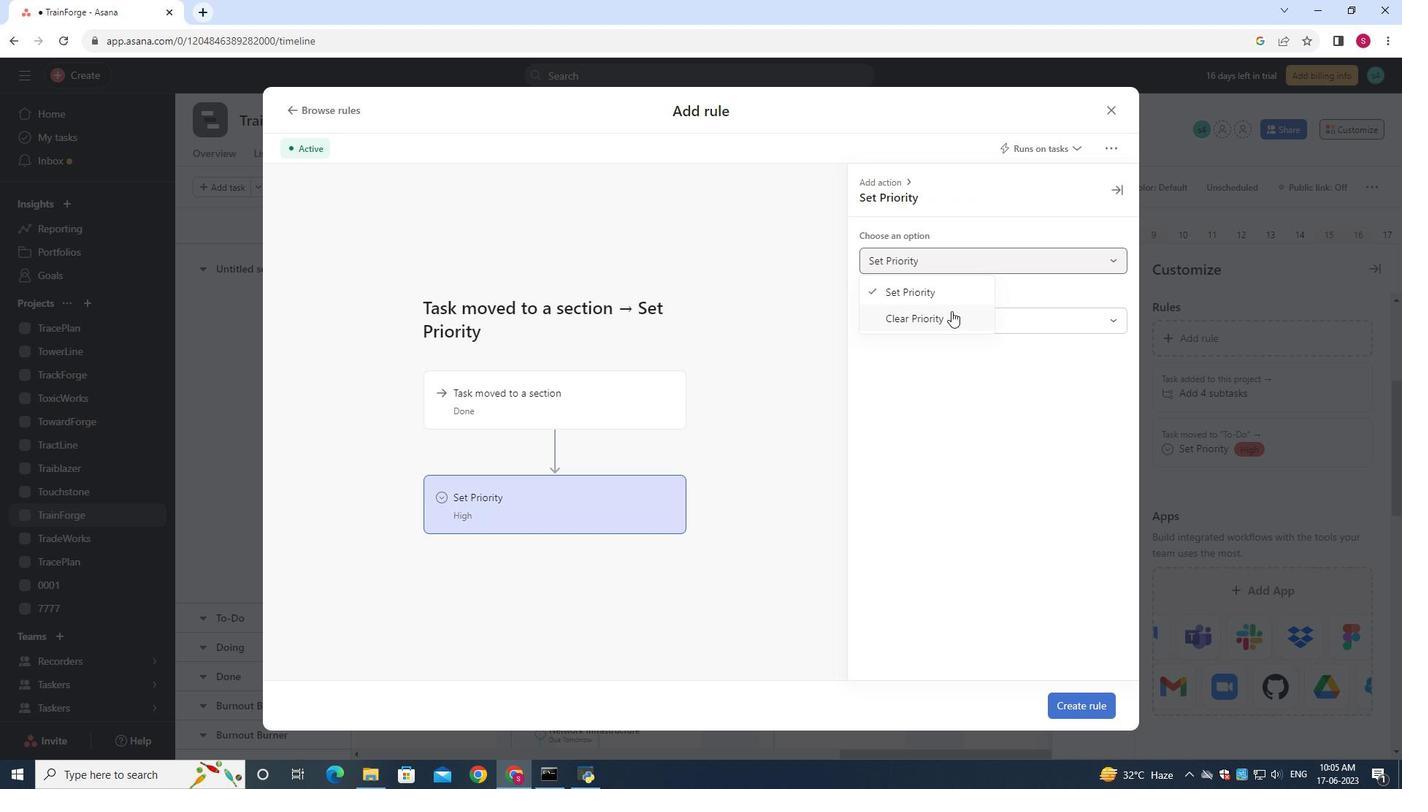 
Action: Mouse pressed left at (950, 311)
Screenshot: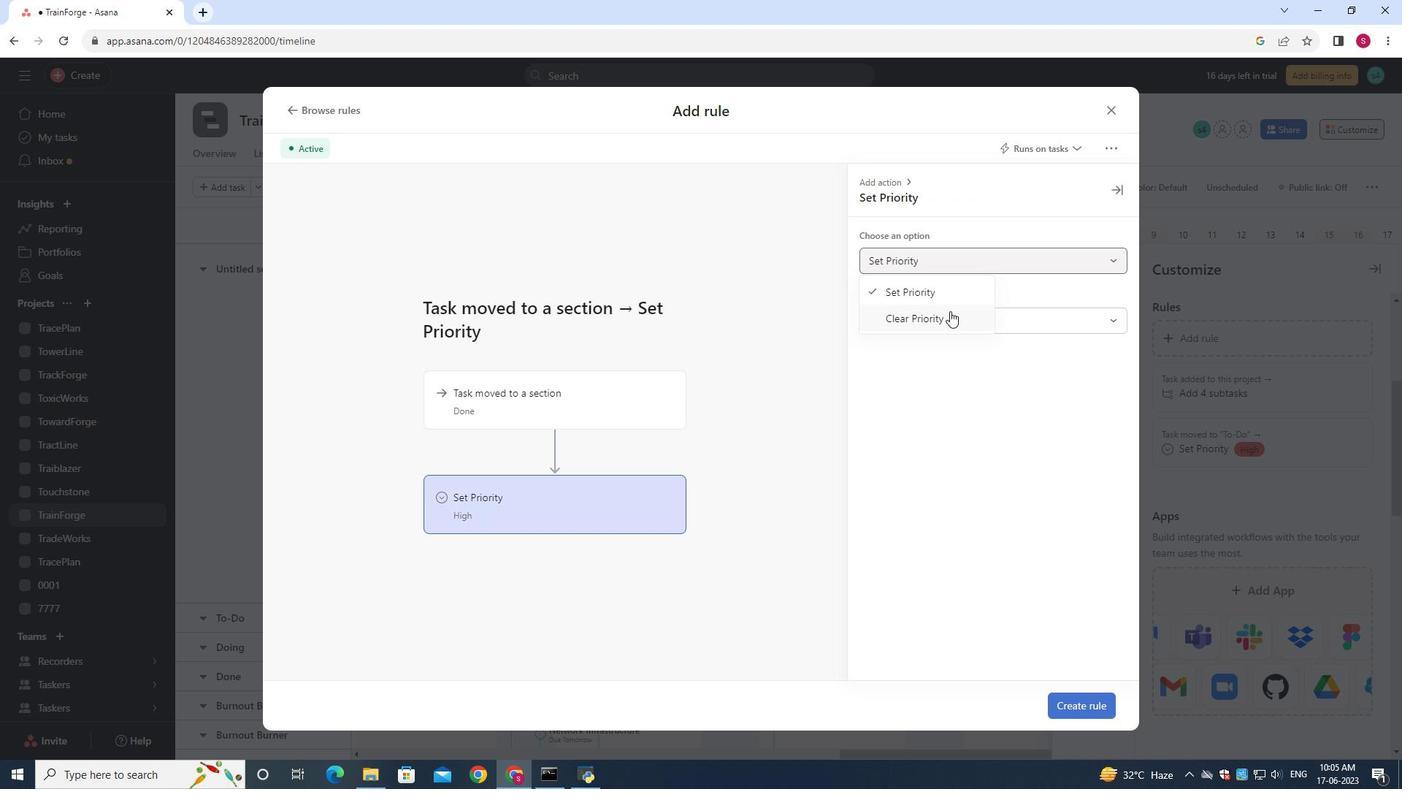 
Action: Mouse moved to (1055, 705)
Screenshot: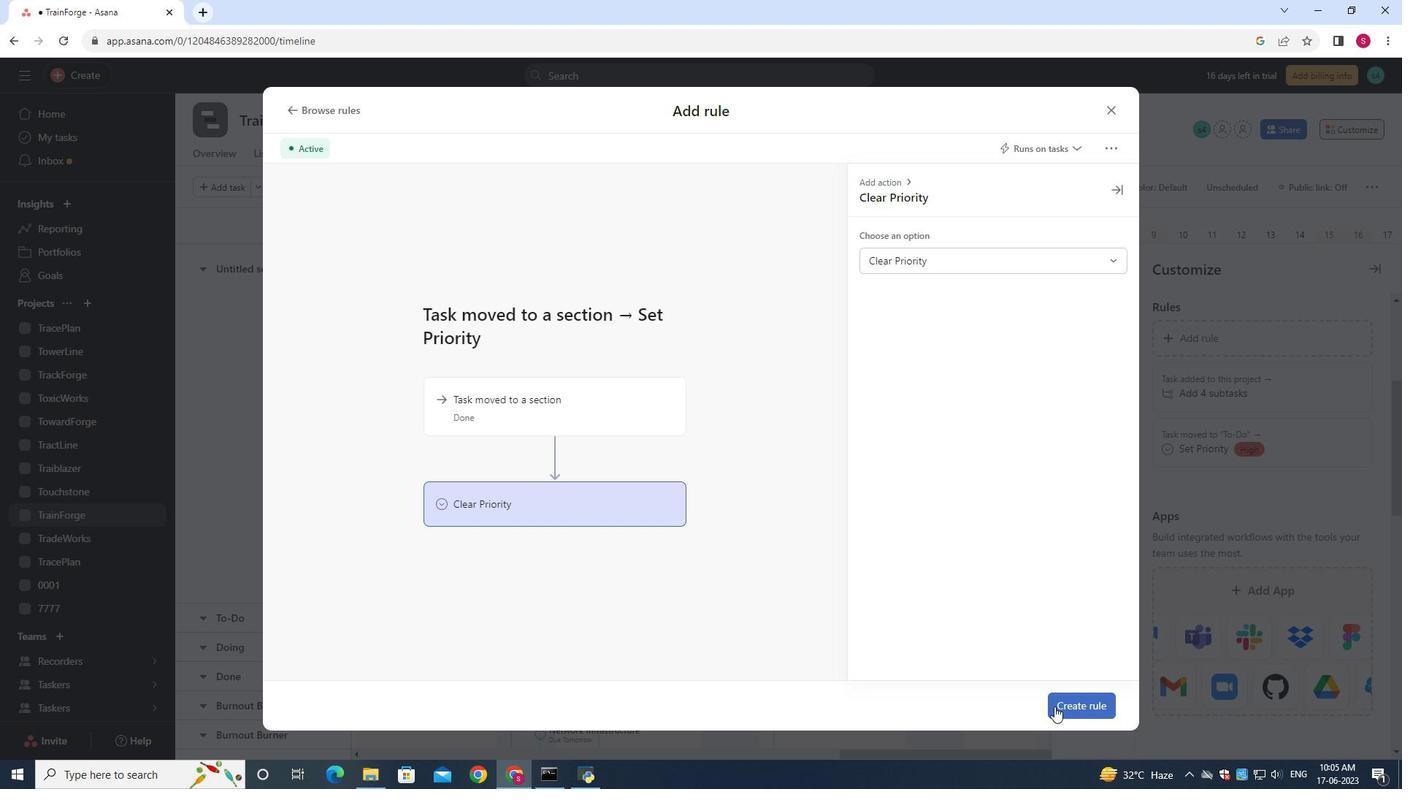 
Action: Mouse pressed left at (1055, 705)
Screenshot: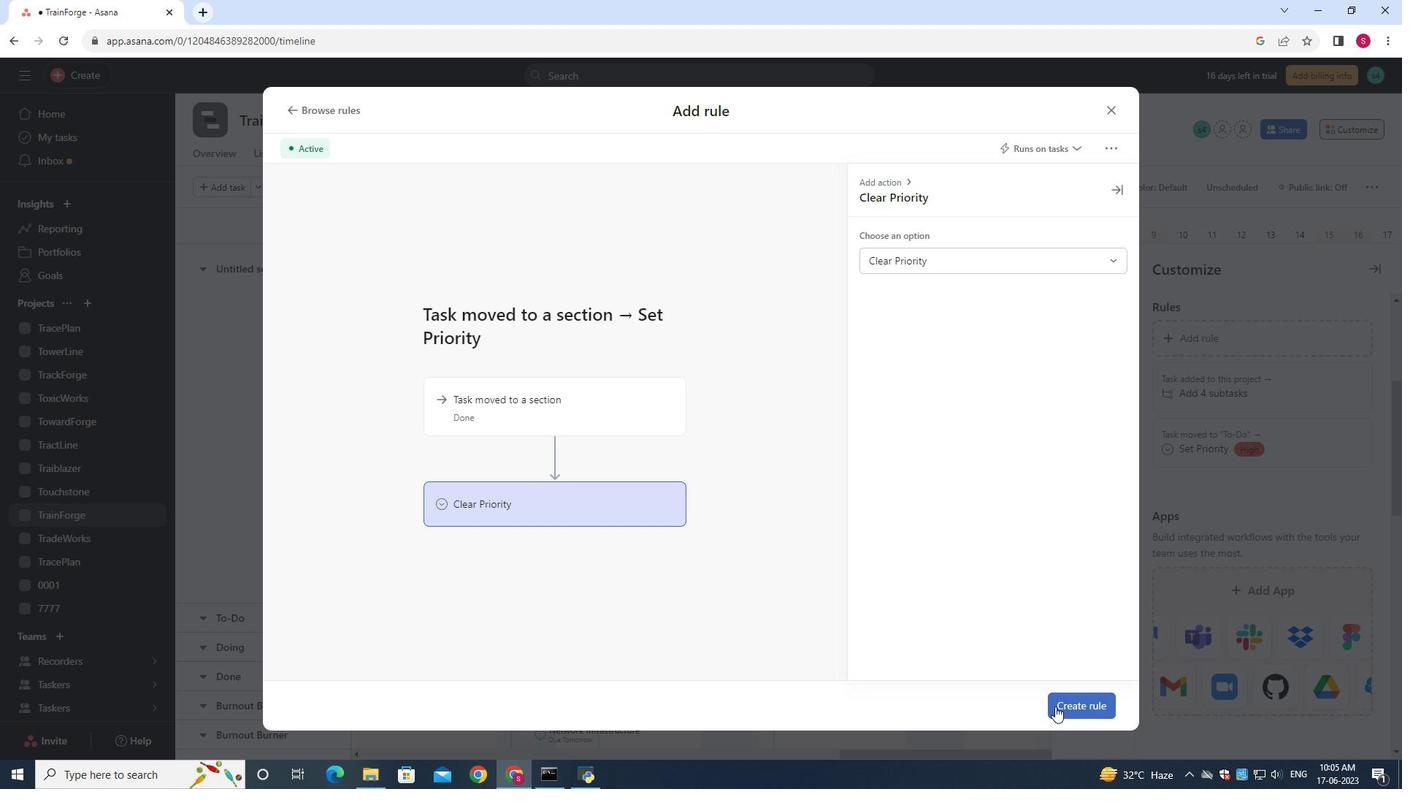 
Action: Mouse moved to (967, 542)
Screenshot: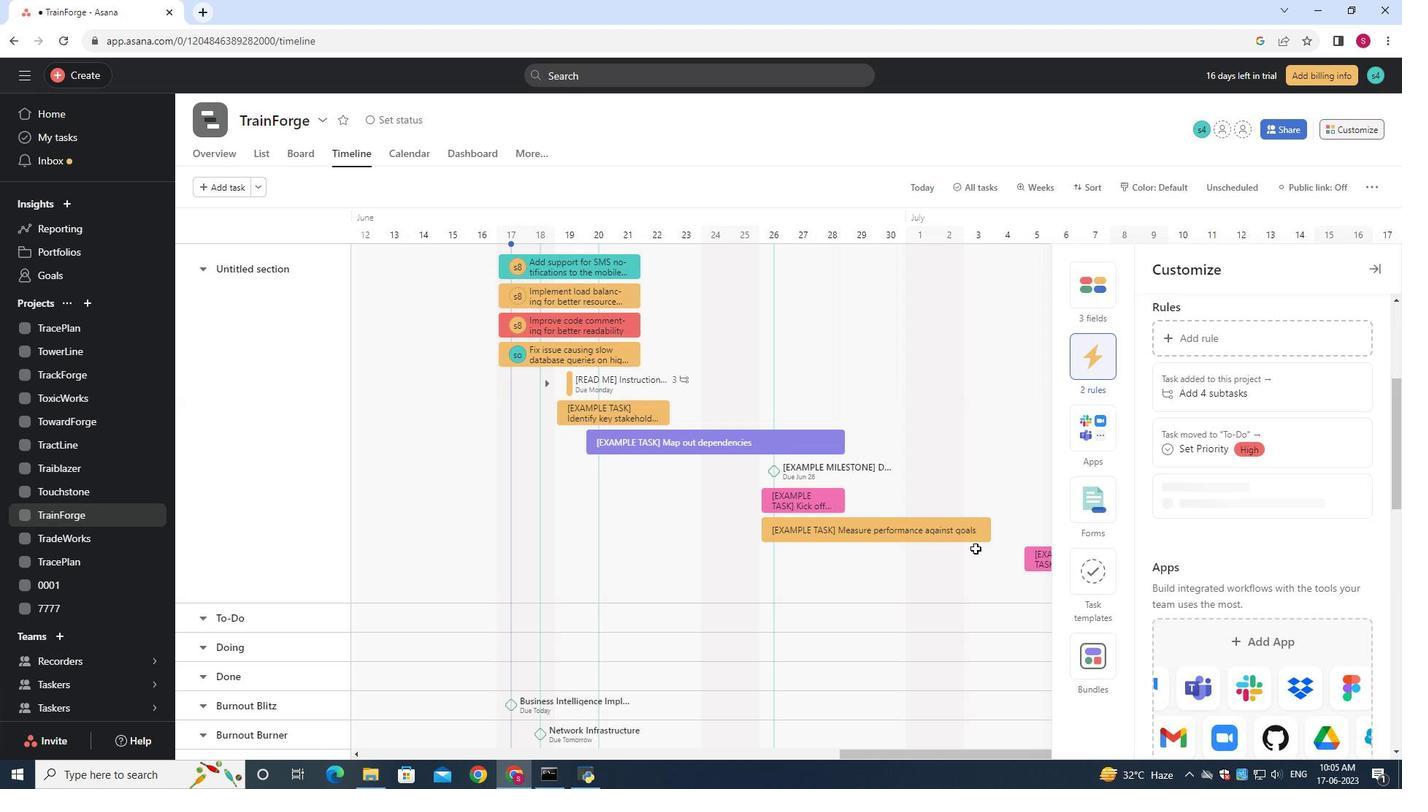 
